 Task: For heading Use Arial with orange colour & Underline.  font size for heading26,  'Change the font style of data to'Comfortaa and font size to 18,  Change the alignment of both headline & data to Align left In the sheet  auditingSalesComparison
Action: Mouse moved to (60, 197)
Screenshot: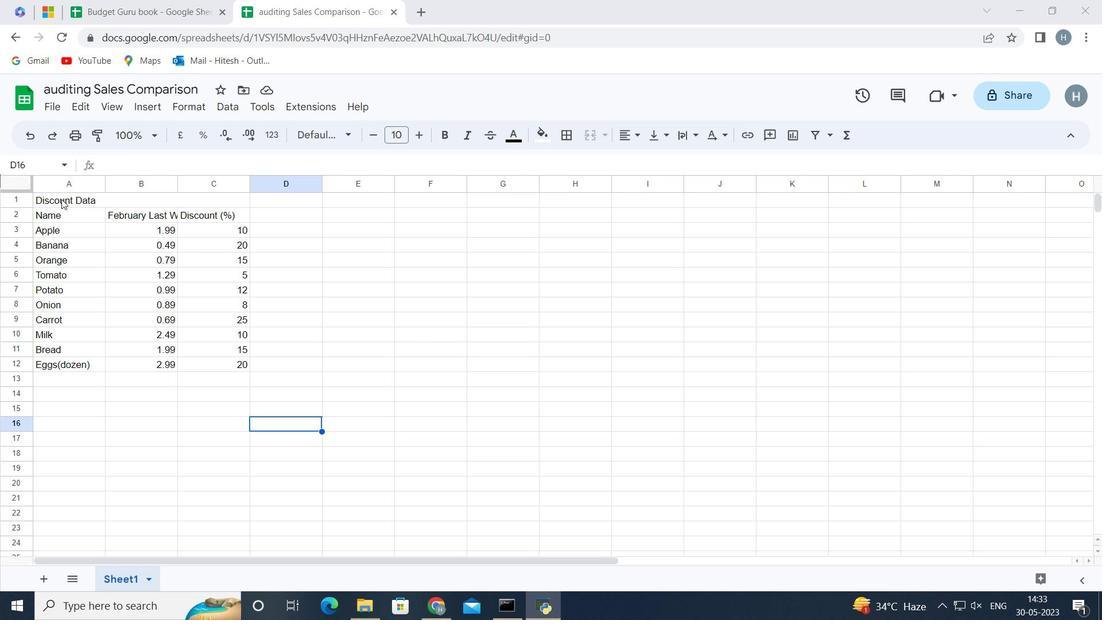 
Action: Mouse pressed left at (60, 197)
Screenshot: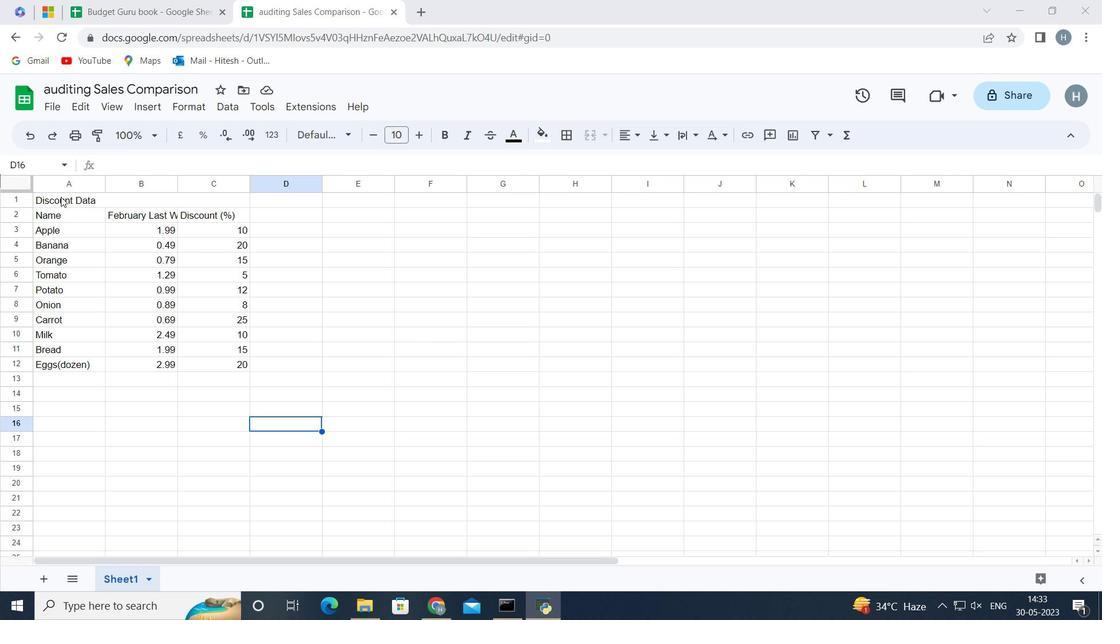 
Action: Mouse moved to (347, 133)
Screenshot: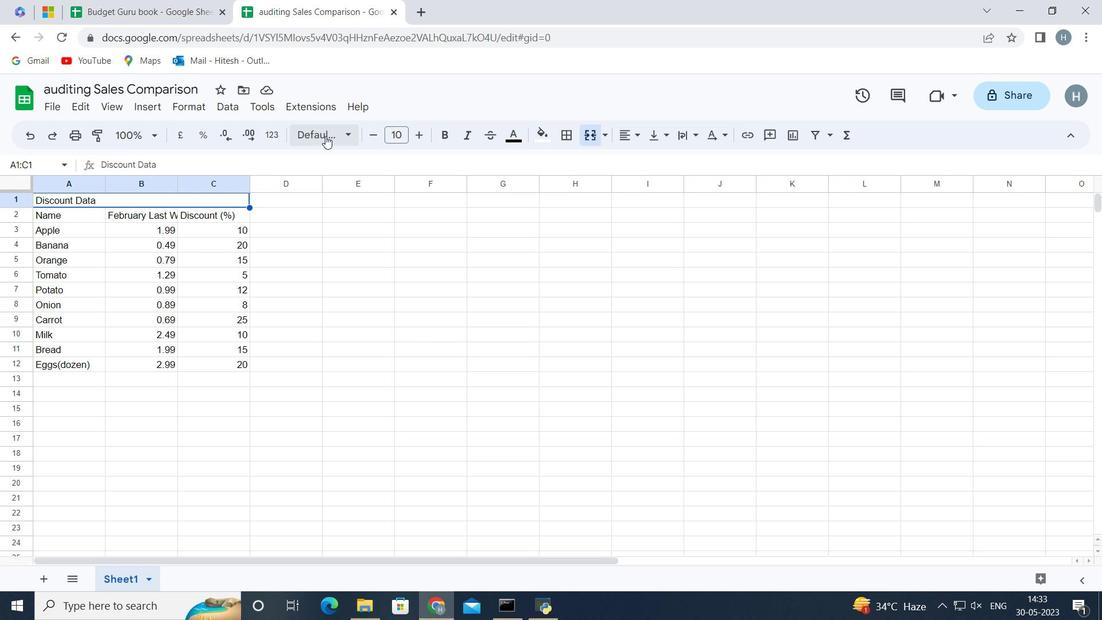 
Action: Mouse pressed left at (347, 133)
Screenshot: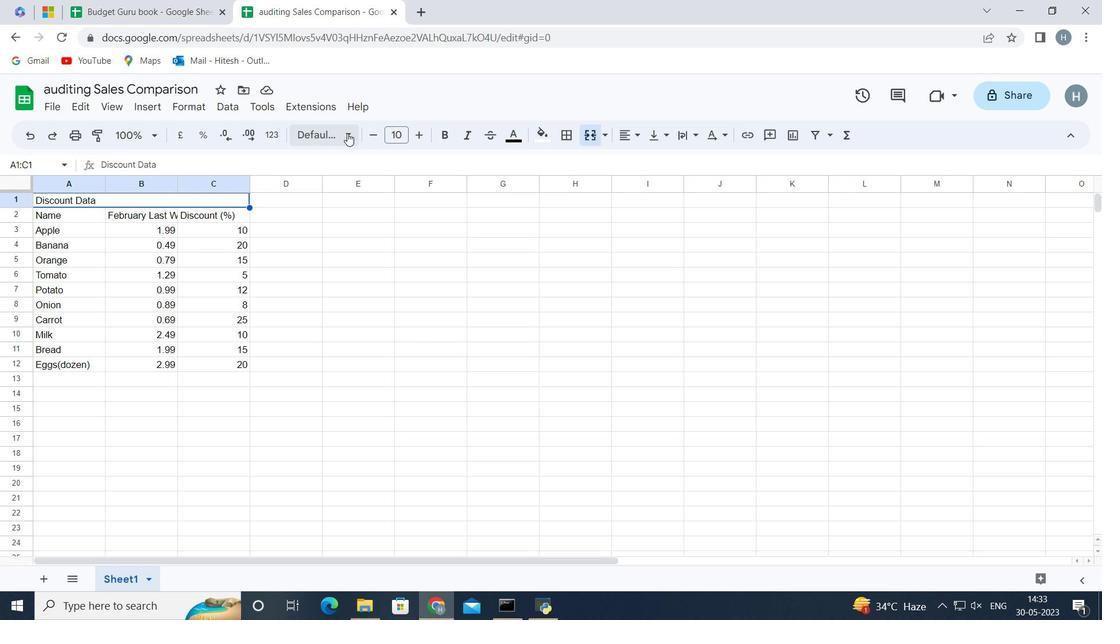 
Action: Mouse moved to (369, 431)
Screenshot: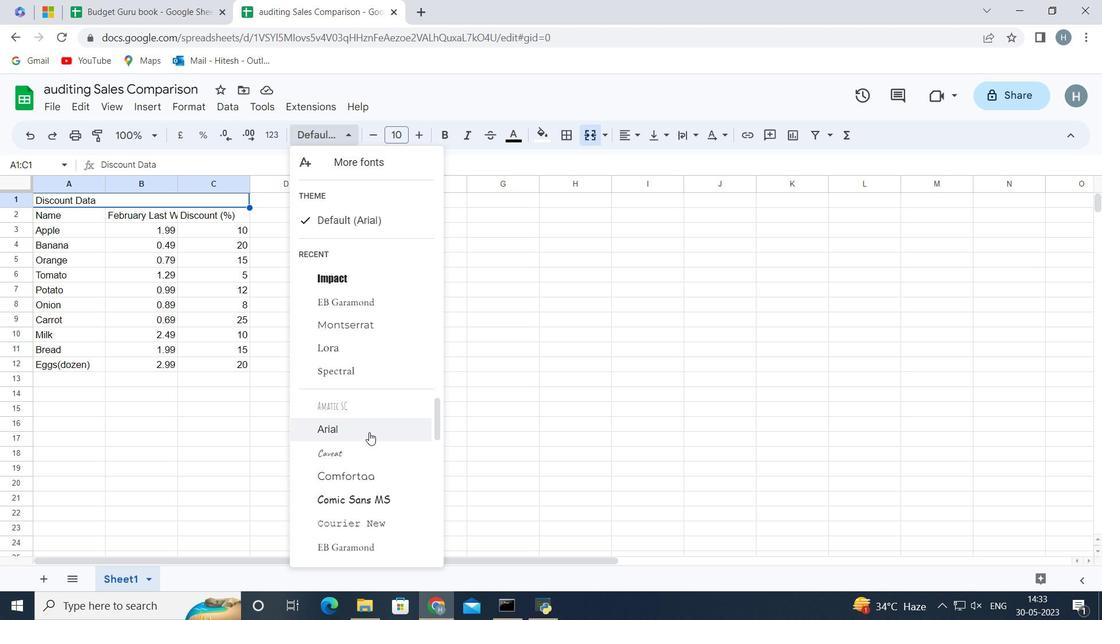 
Action: Mouse pressed left at (369, 431)
Screenshot: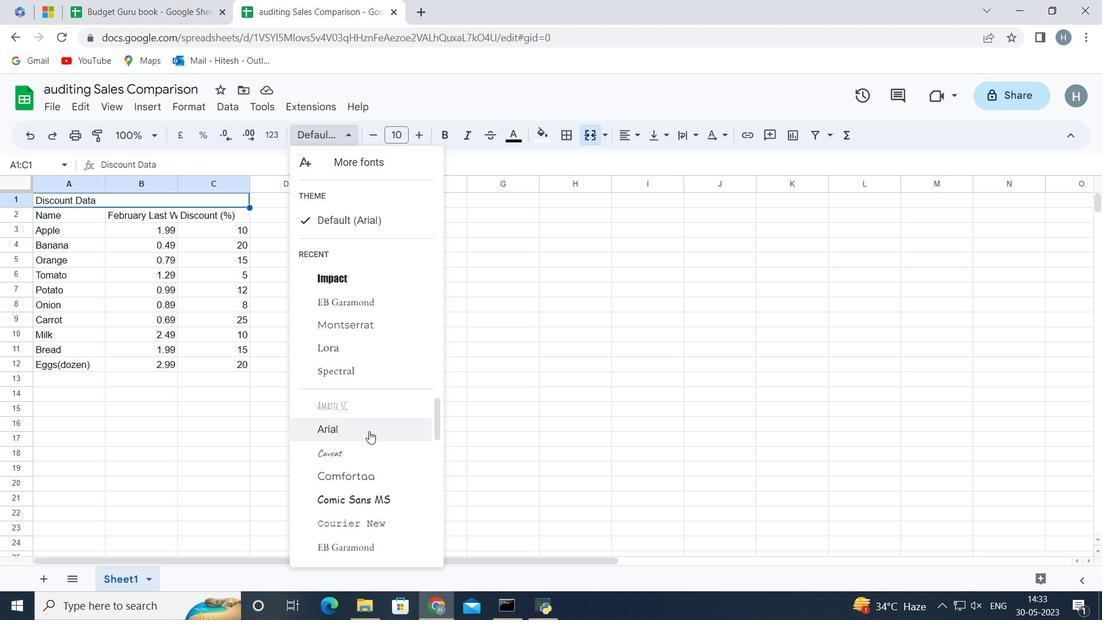 
Action: Mouse moved to (538, 141)
Screenshot: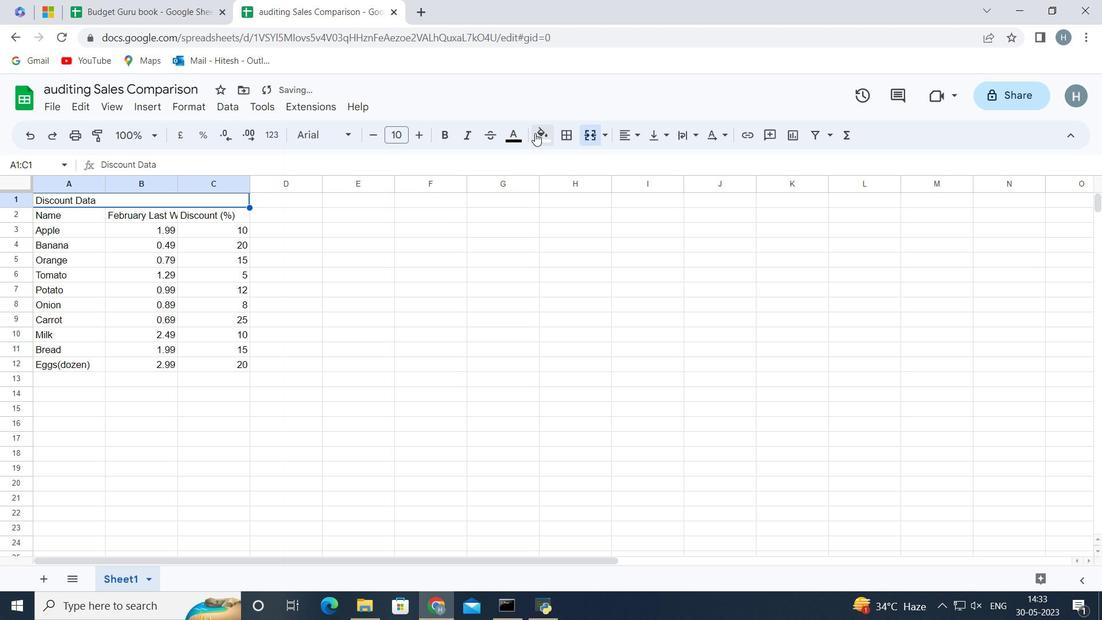 
Action: Mouse pressed left at (538, 141)
Screenshot: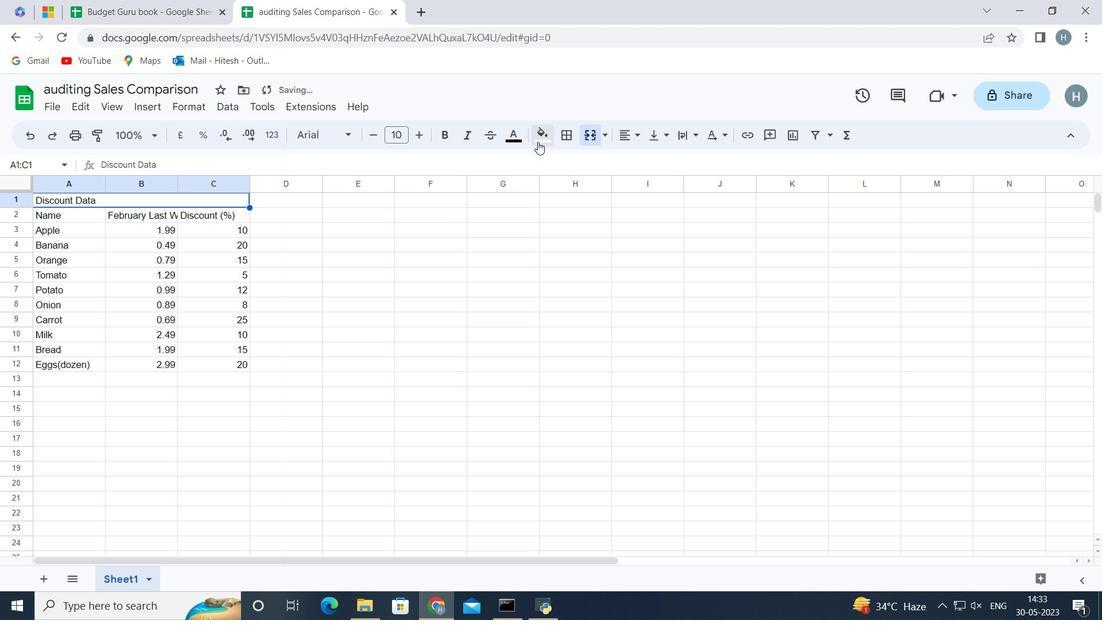 
Action: Mouse moved to (577, 200)
Screenshot: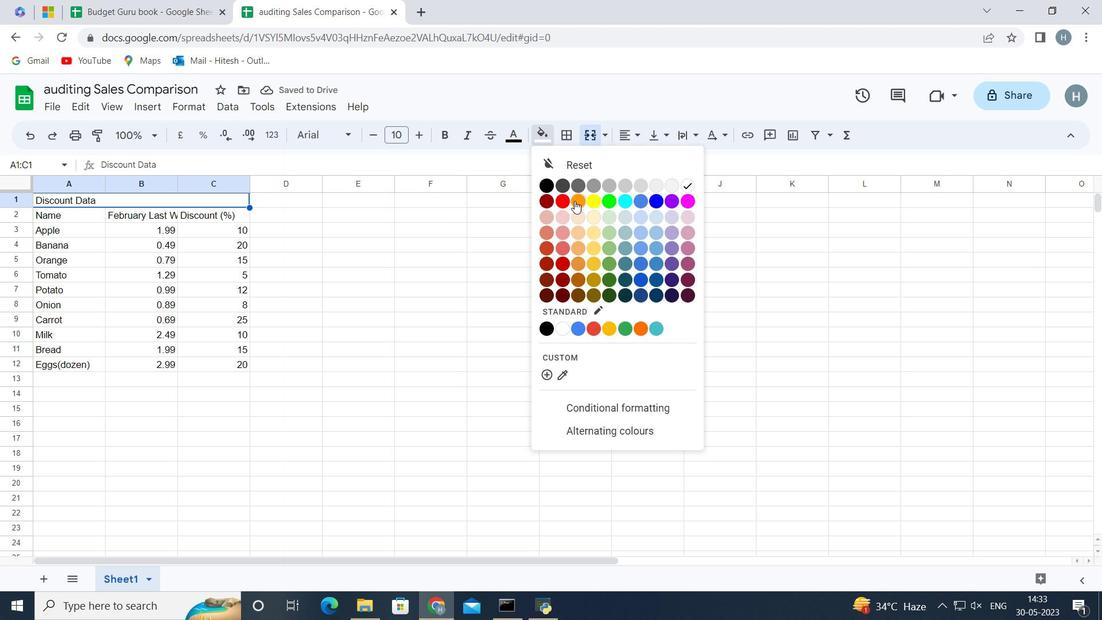 
Action: Mouse pressed left at (577, 200)
Screenshot: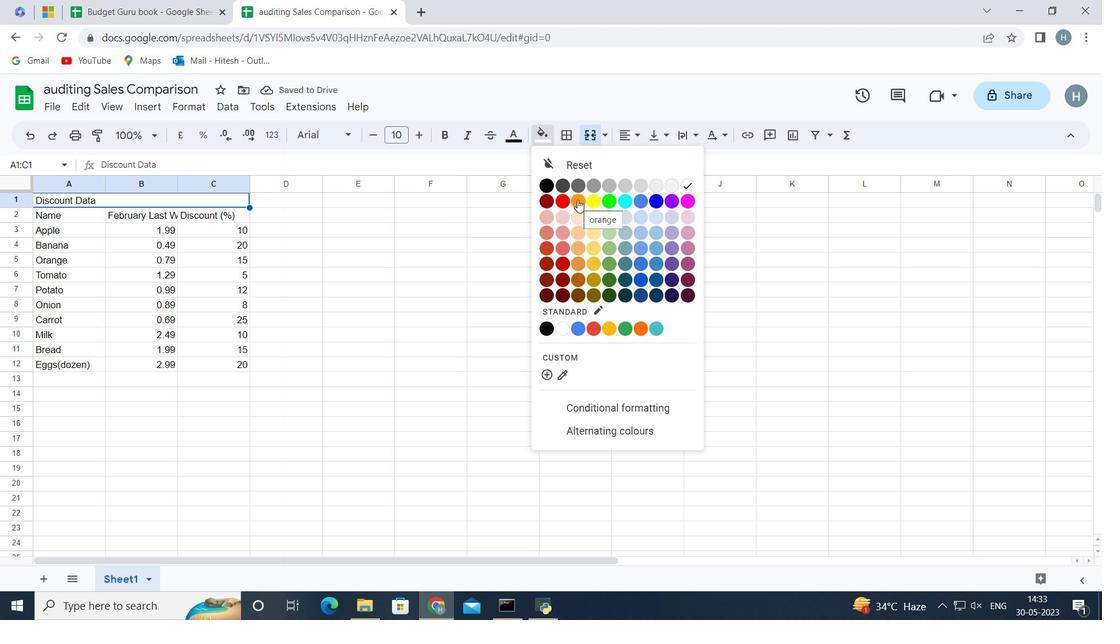 
Action: Mouse moved to (150, 106)
Screenshot: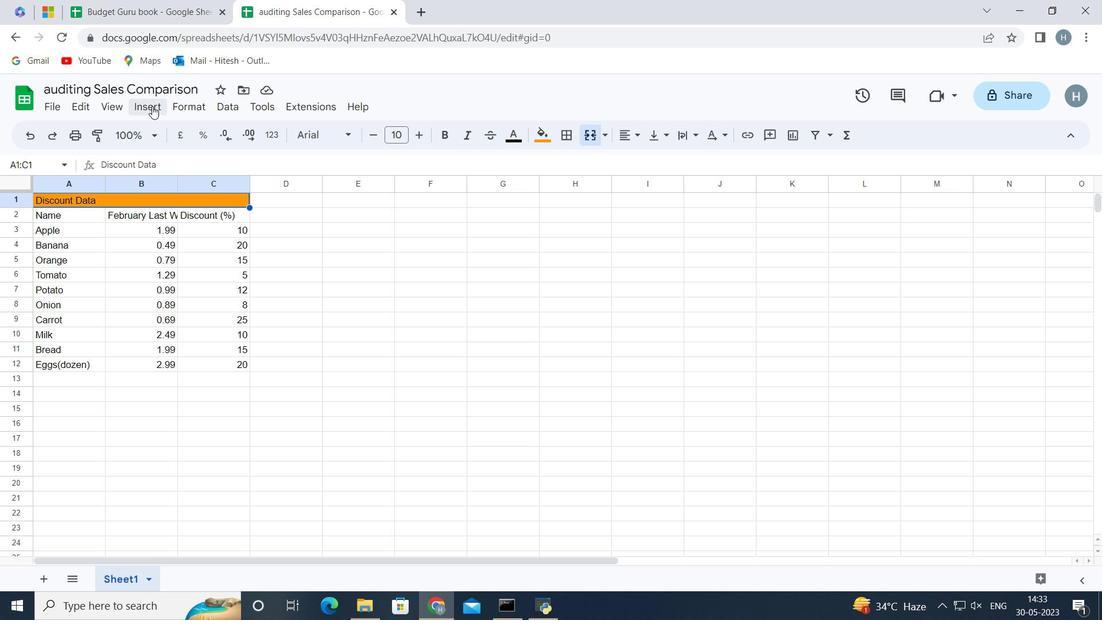 
Action: Mouse pressed left at (150, 106)
Screenshot: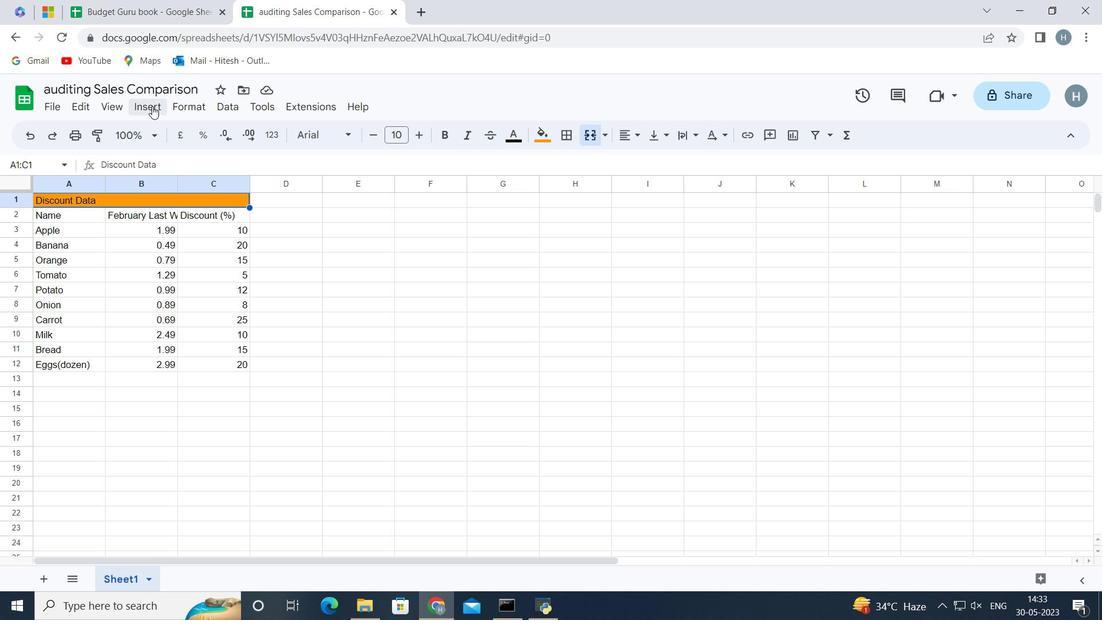 
Action: Mouse moved to (430, 237)
Screenshot: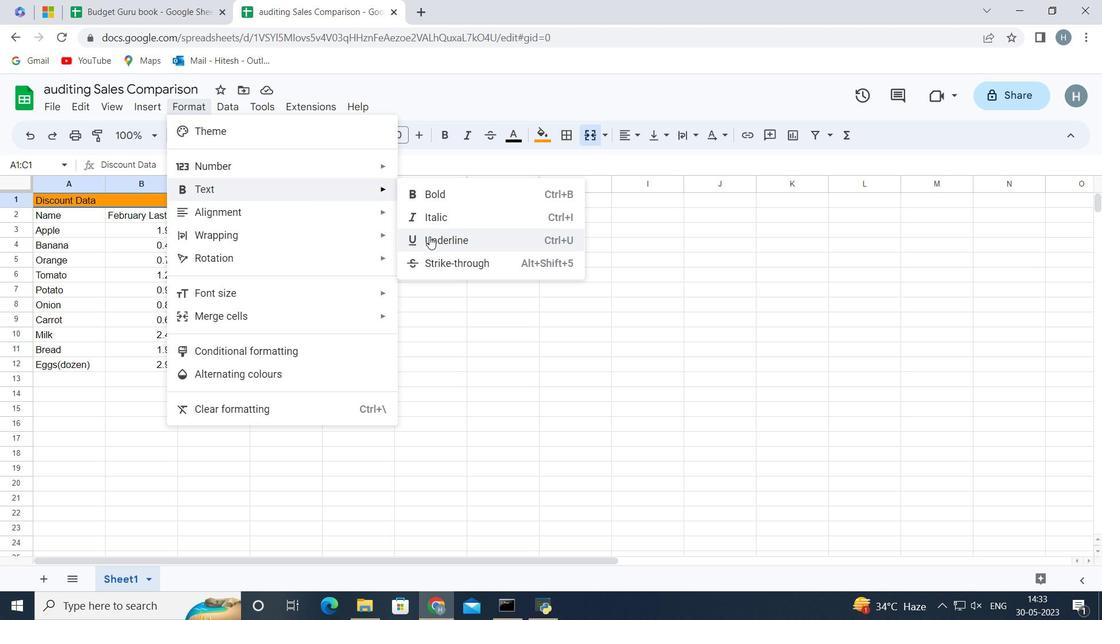 
Action: Mouse pressed left at (430, 237)
Screenshot: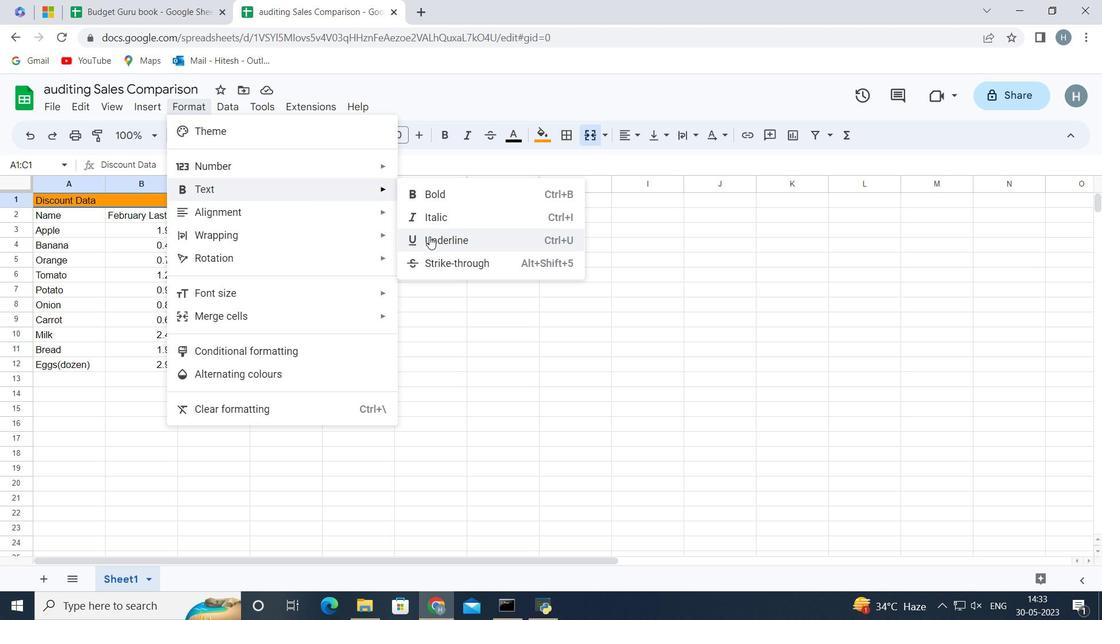 
Action: Mouse moved to (414, 136)
Screenshot: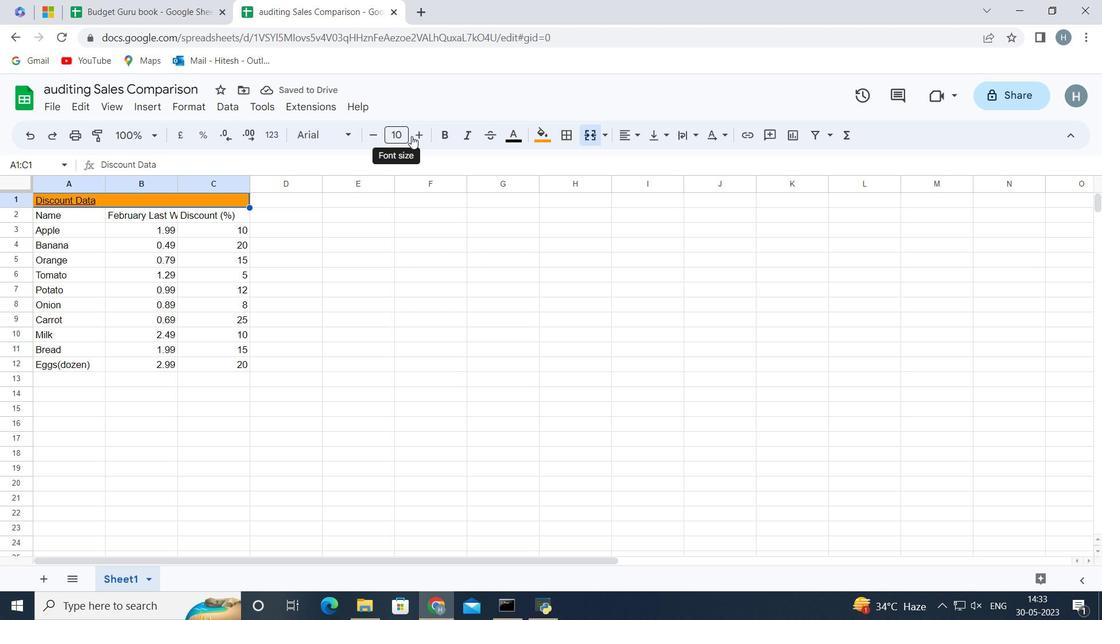 
Action: Mouse pressed left at (414, 136)
Screenshot: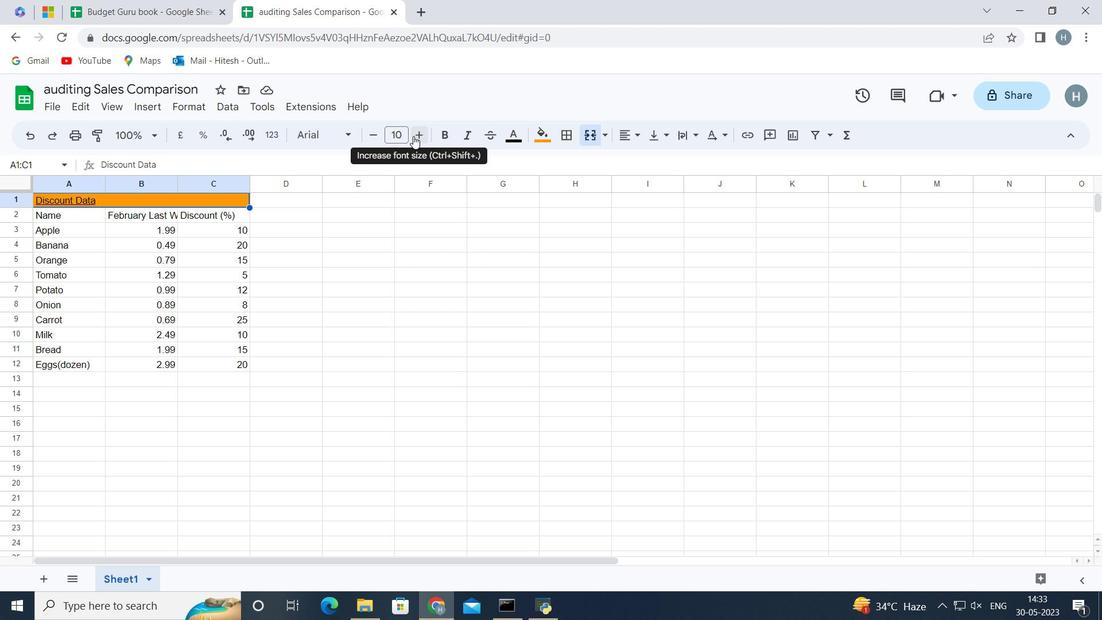 
Action: Mouse pressed left at (414, 136)
Screenshot: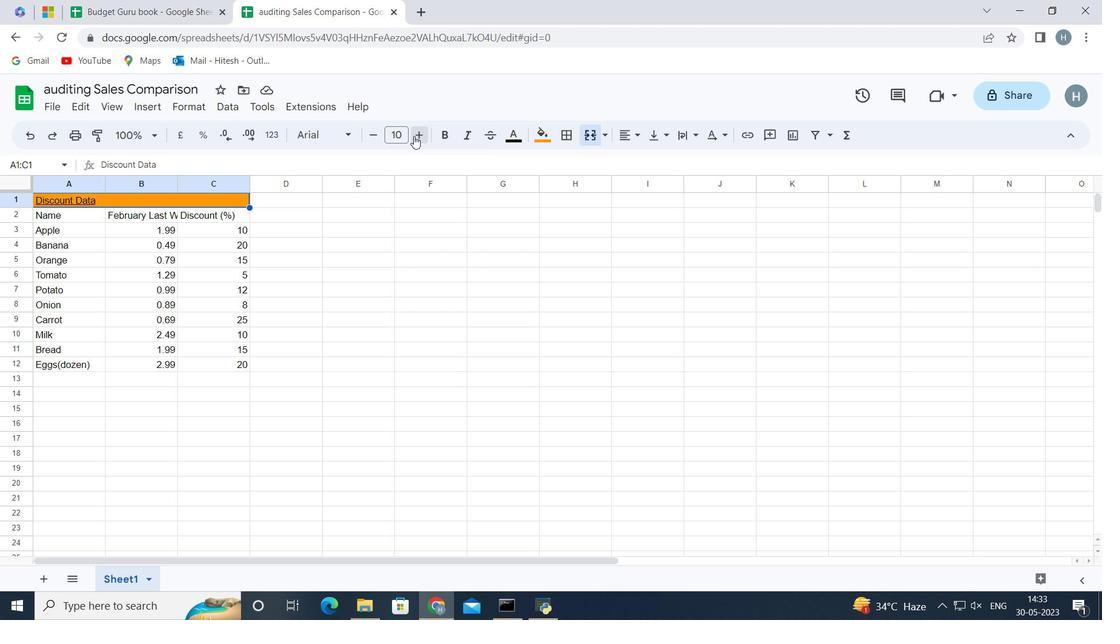 
Action: Mouse pressed left at (414, 136)
Screenshot: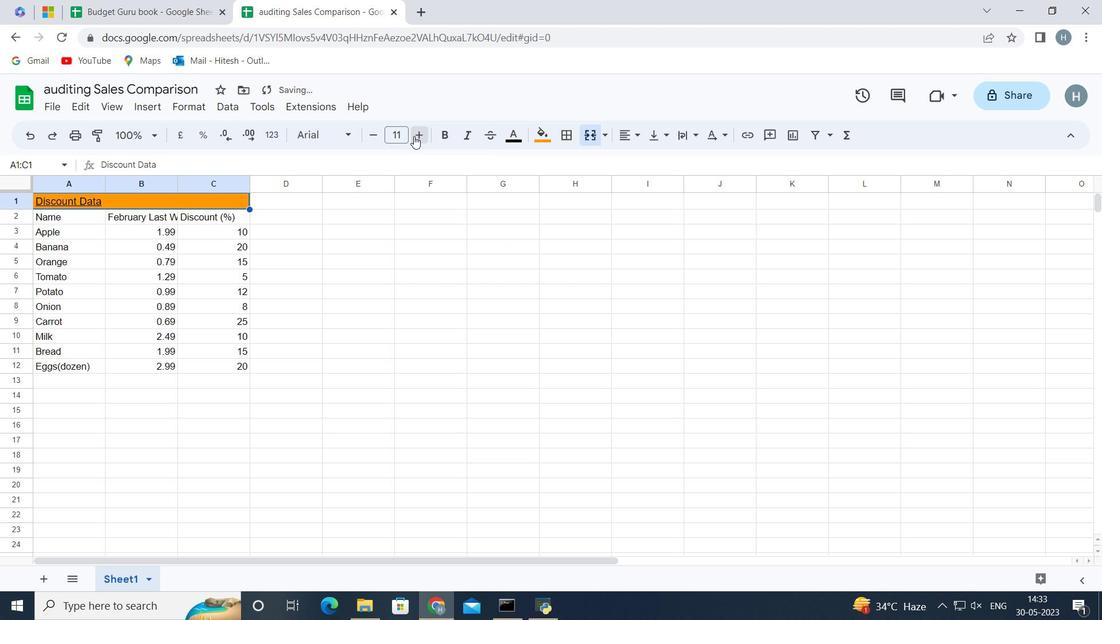 
Action: Mouse pressed left at (414, 136)
Screenshot: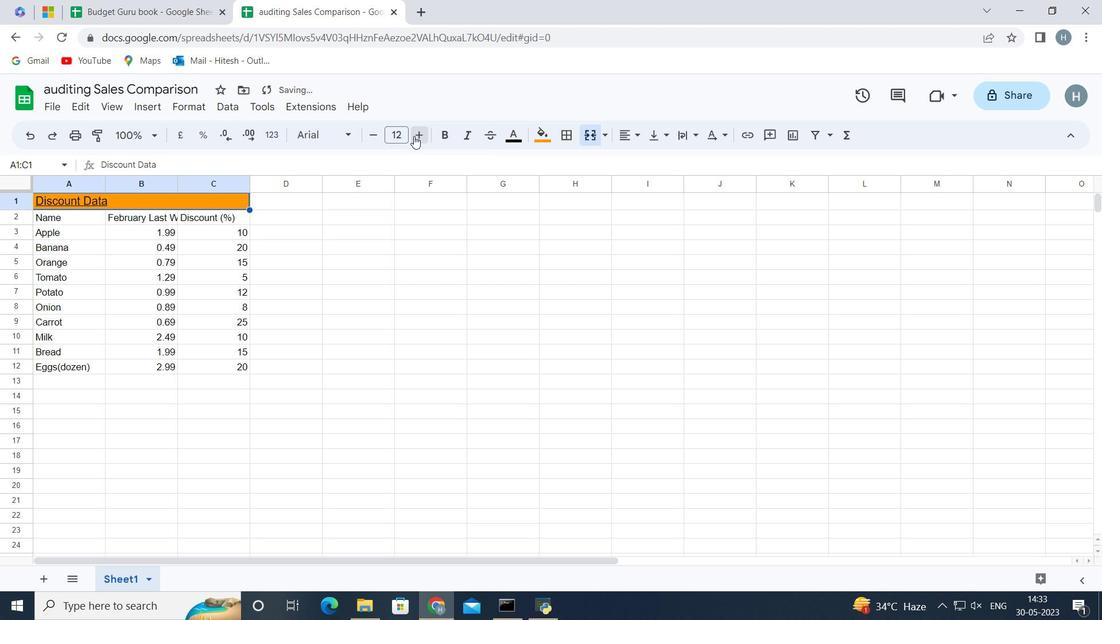 
Action: Mouse pressed left at (414, 136)
Screenshot: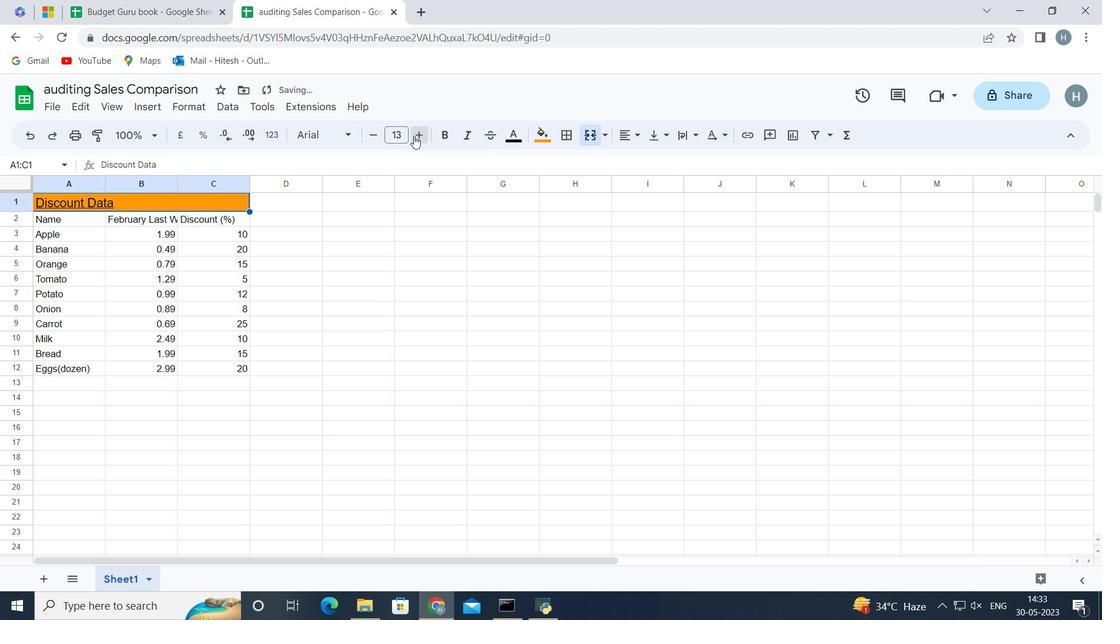 
Action: Mouse pressed left at (414, 136)
Screenshot: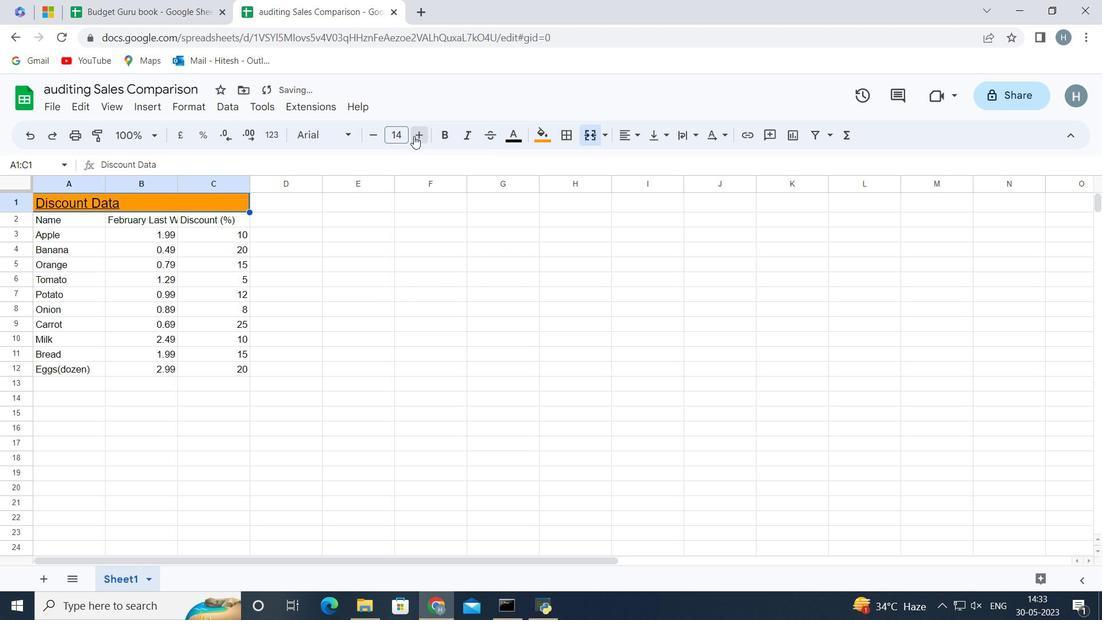 
Action: Mouse pressed left at (414, 136)
Screenshot: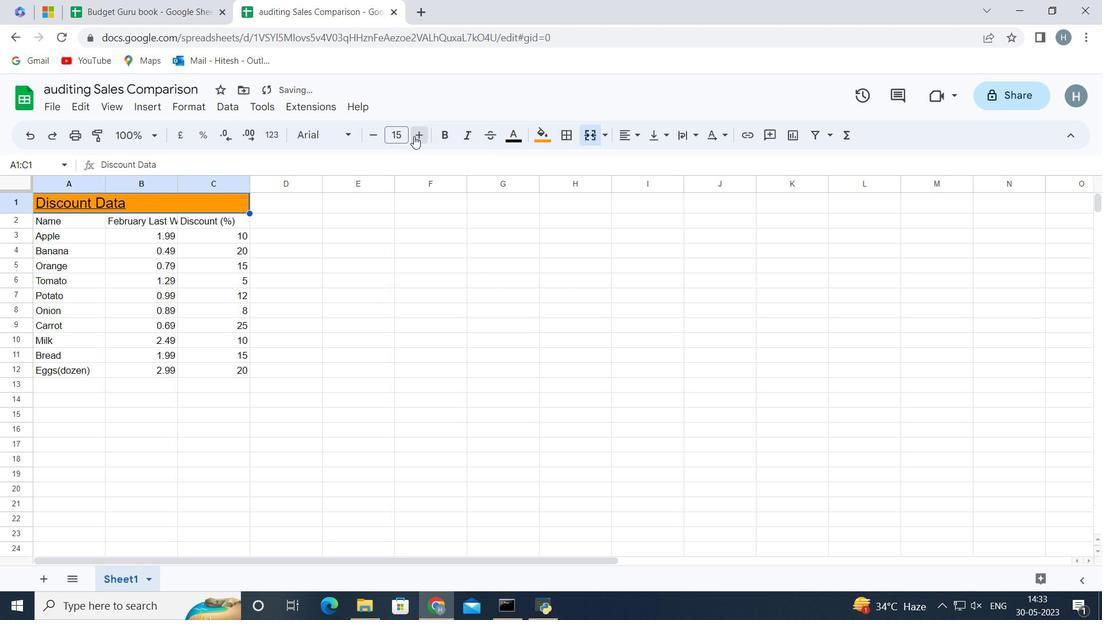 
Action: Mouse pressed left at (414, 136)
Screenshot: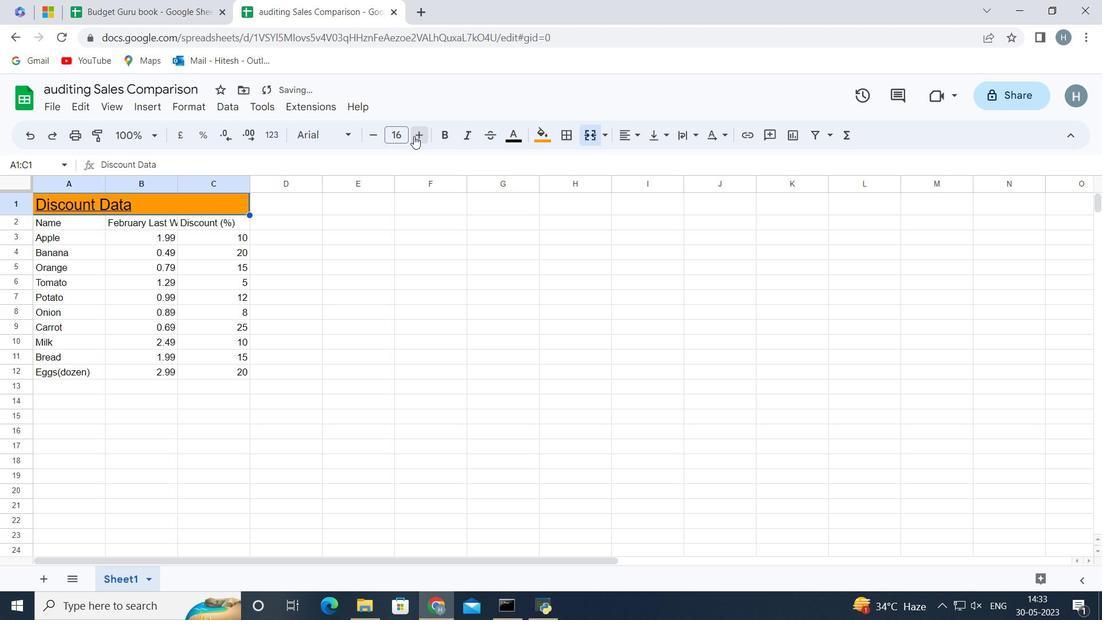 
Action: Mouse pressed left at (414, 136)
Screenshot: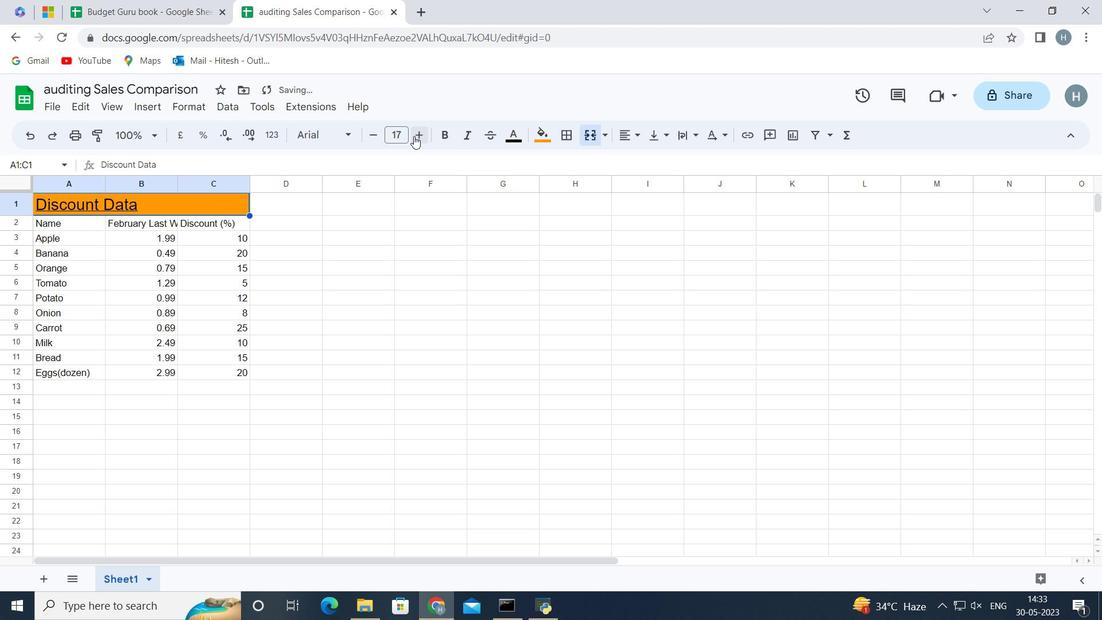 
Action: Mouse pressed left at (414, 136)
Screenshot: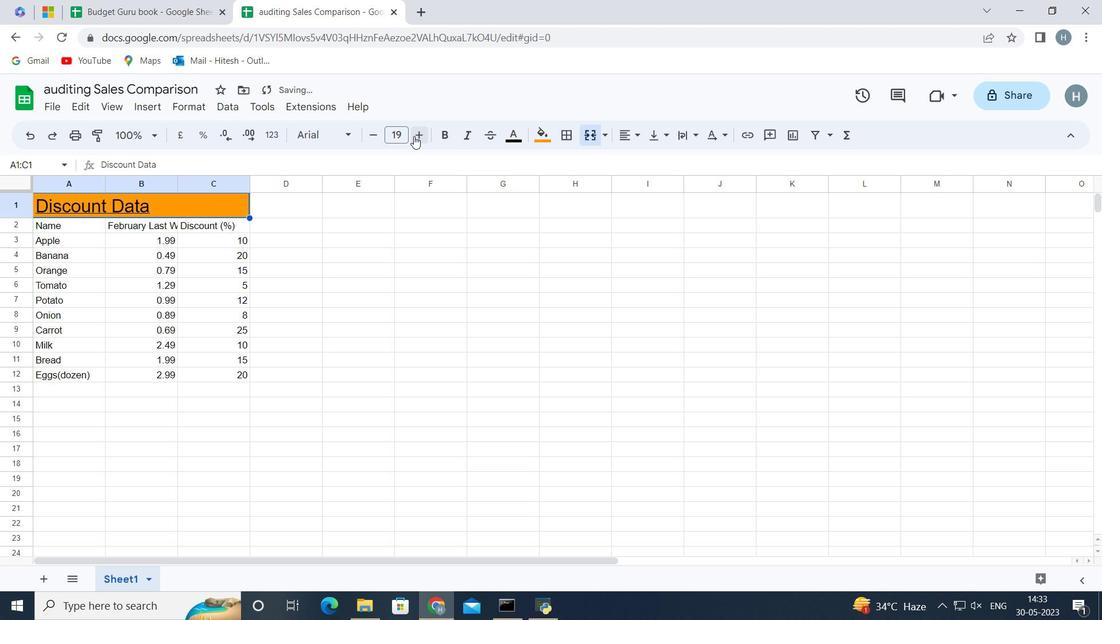 
Action: Mouse pressed left at (414, 136)
Screenshot: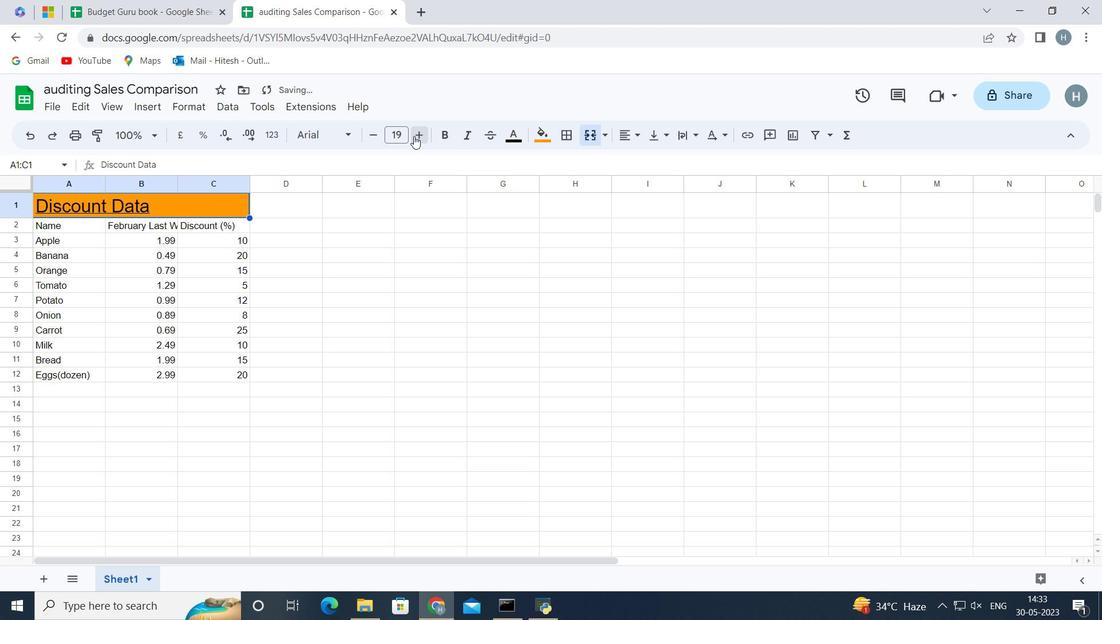 
Action: Mouse pressed left at (414, 136)
Screenshot: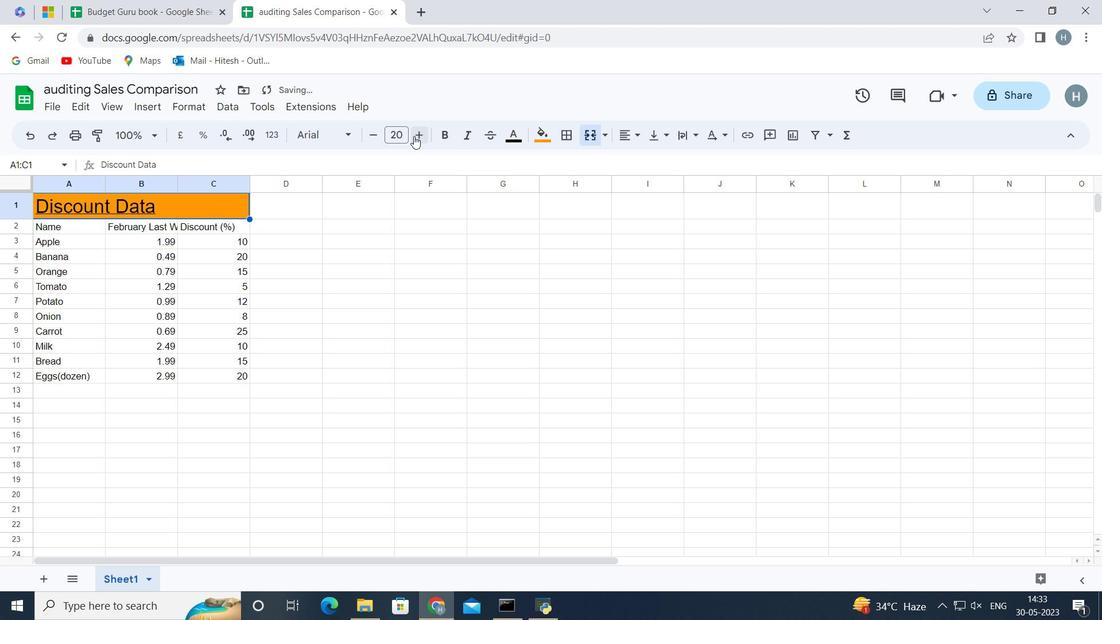 
Action: Mouse pressed left at (414, 136)
Screenshot: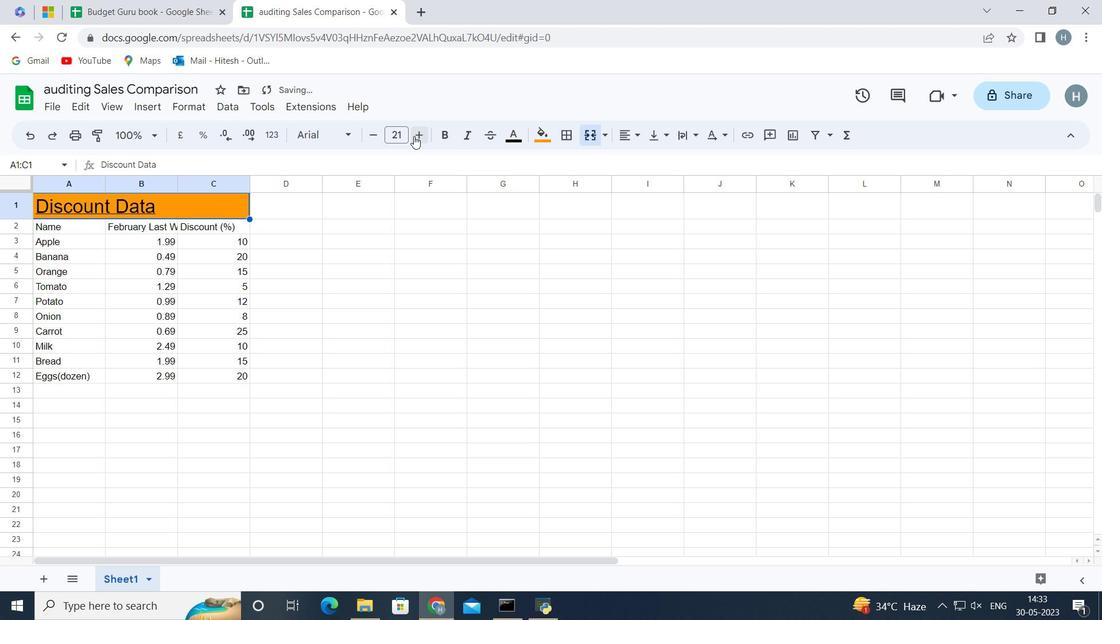 
Action: Mouse pressed left at (414, 136)
Screenshot: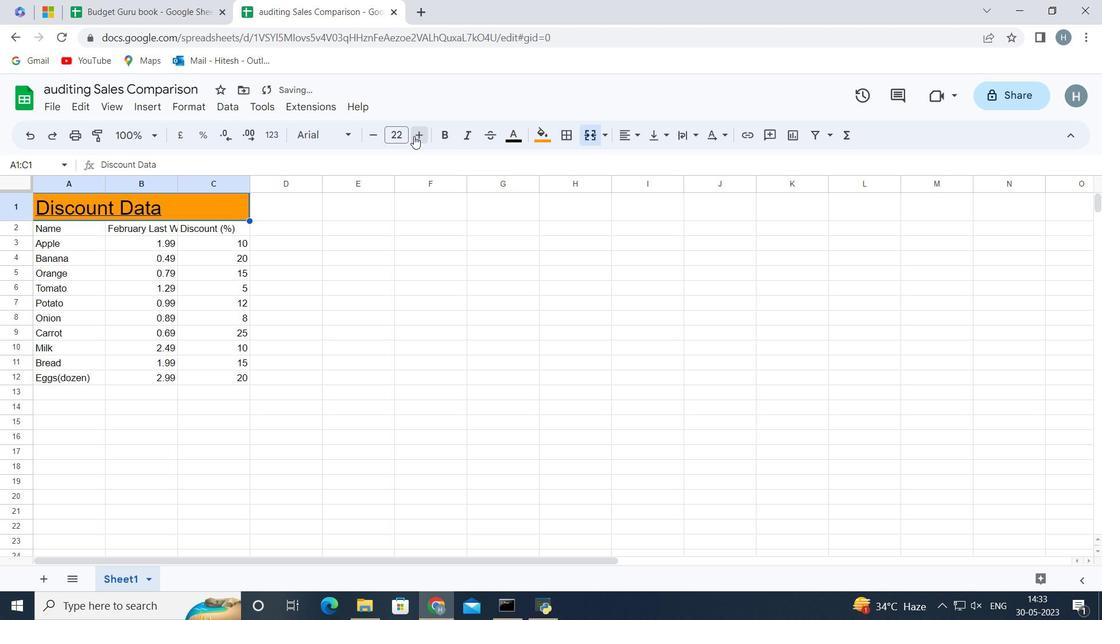 
Action: Mouse pressed left at (414, 136)
Screenshot: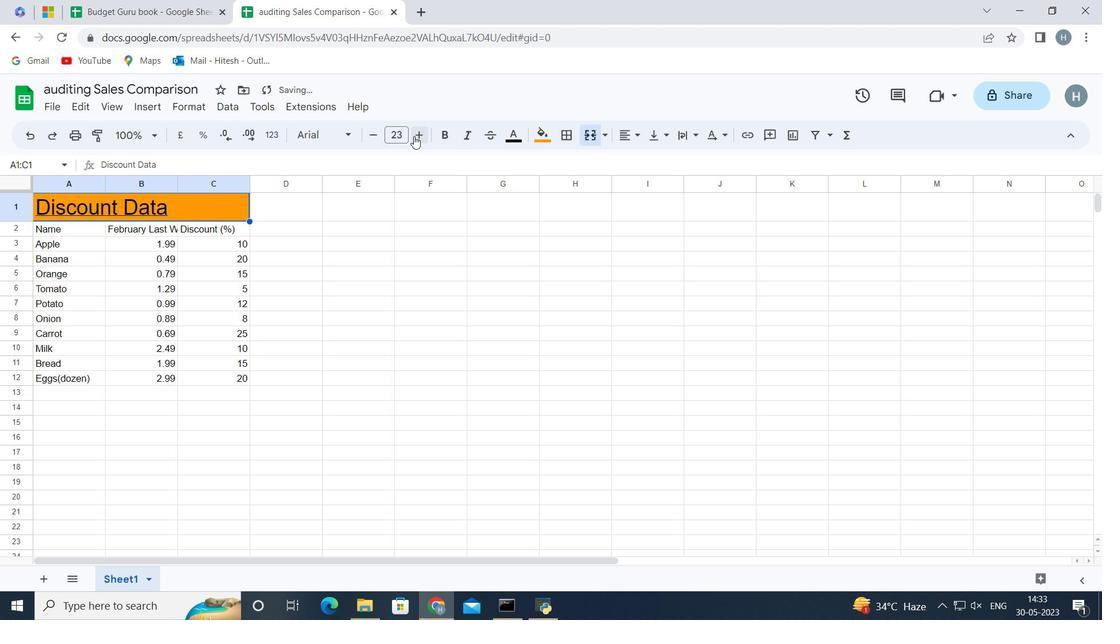
Action: Mouse pressed left at (414, 136)
Screenshot: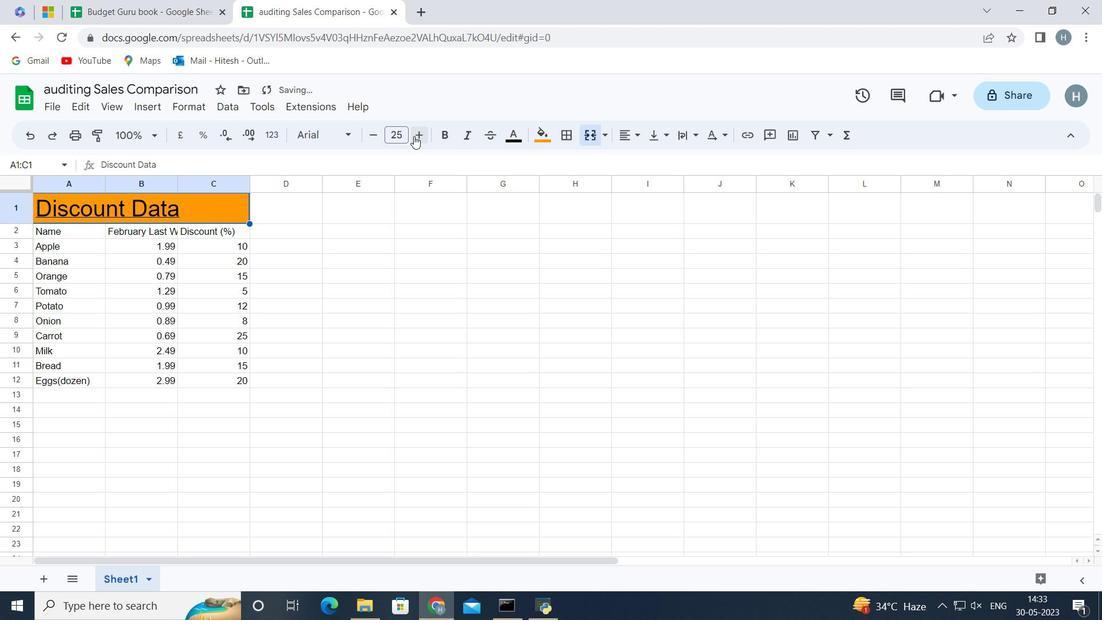 
Action: Mouse moved to (233, 431)
Screenshot: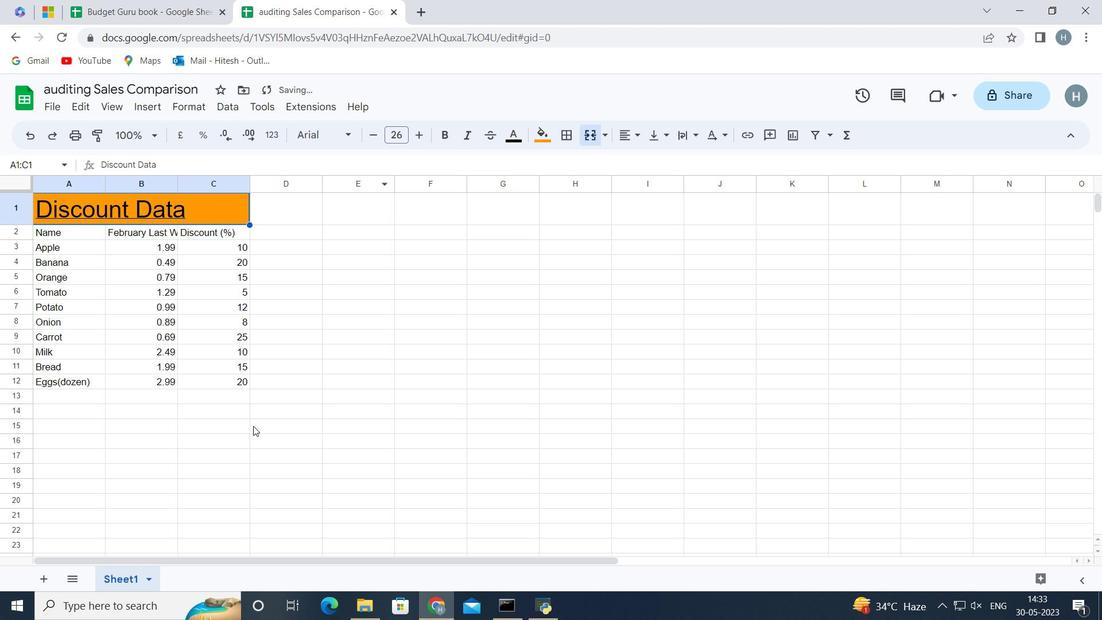 
Action: Mouse pressed left at (233, 431)
Screenshot: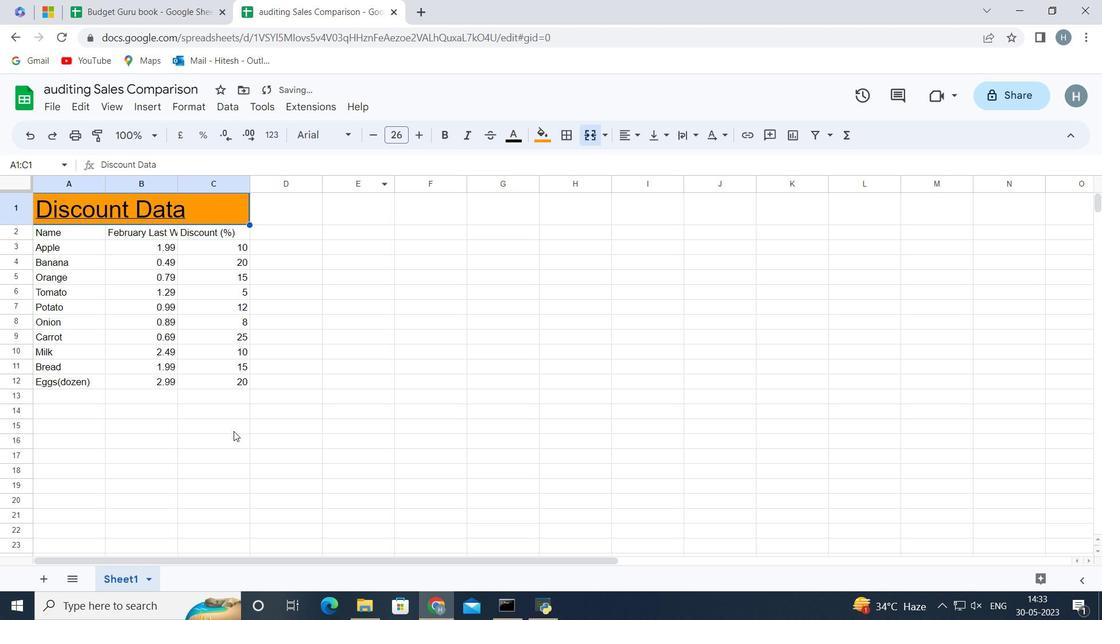 
Action: Mouse moved to (71, 232)
Screenshot: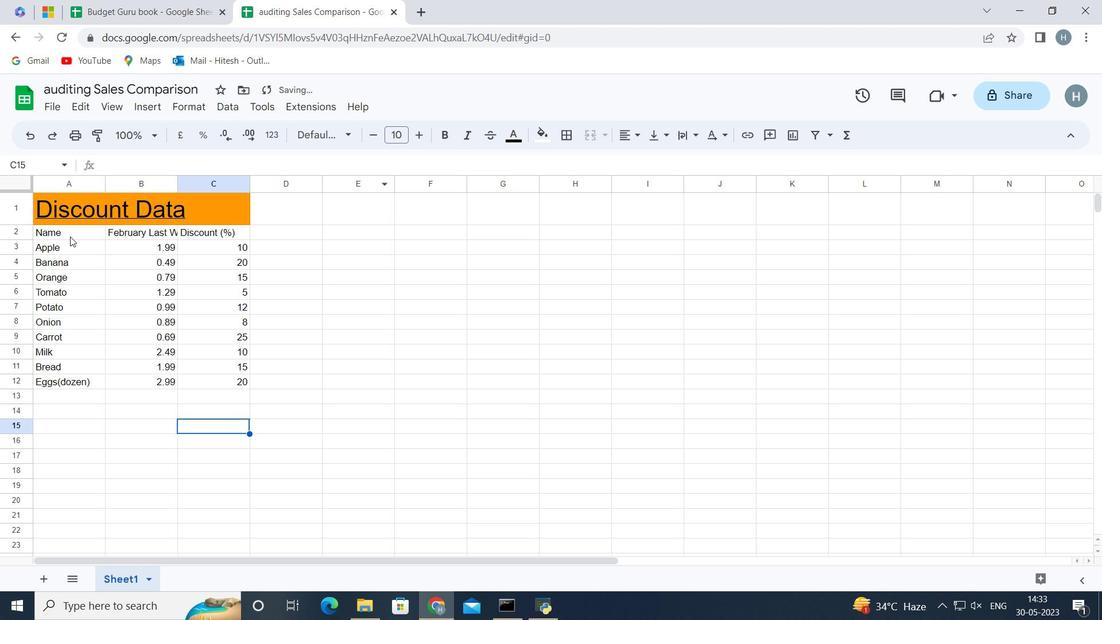 
Action: Mouse pressed left at (71, 232)
Screenshot: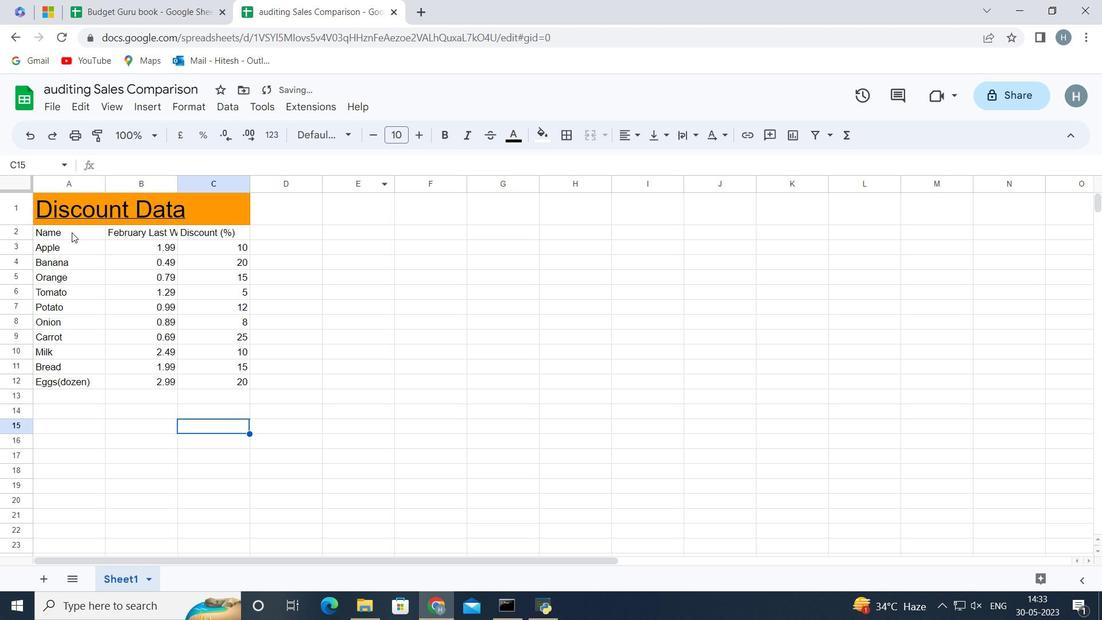 
Action: Mouse moved to (71, 232)
Screenshot: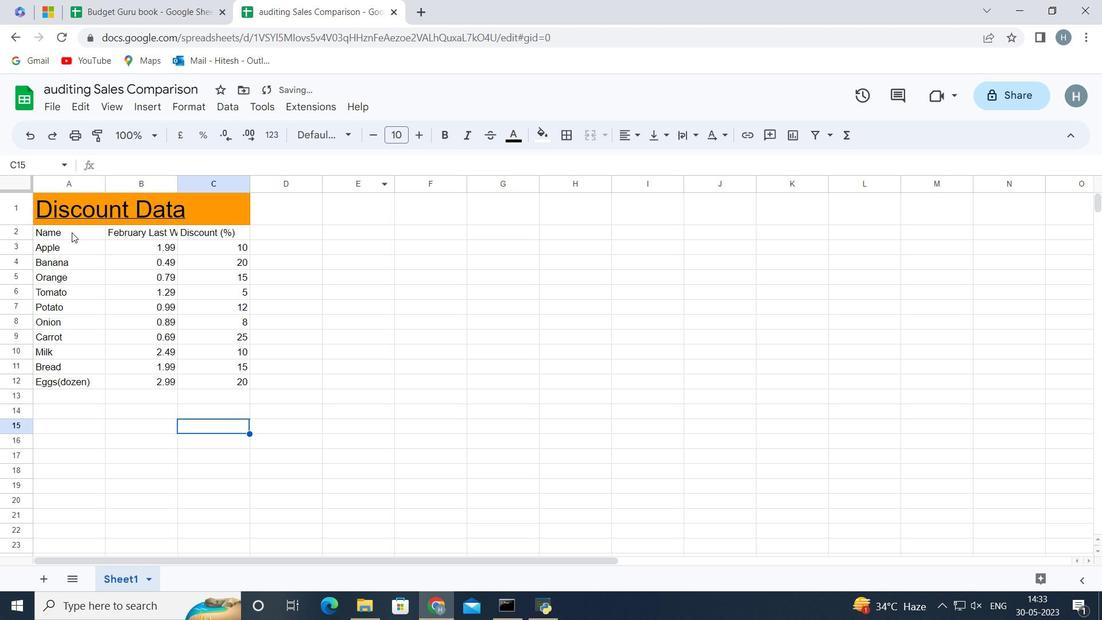 
Action: Key pressed <Key.shift><Key.shift><Key.shift><Key.shift><Key.shift><Key.shift><Key.shift><Key.shift><Key.shift><Key.shift><Key.right><Key.right><Key.down><Key.down><Key.down><Key.down><Key.down><Key.down><Key.down><Key.down><Key.down><Key.down>
Screenshot: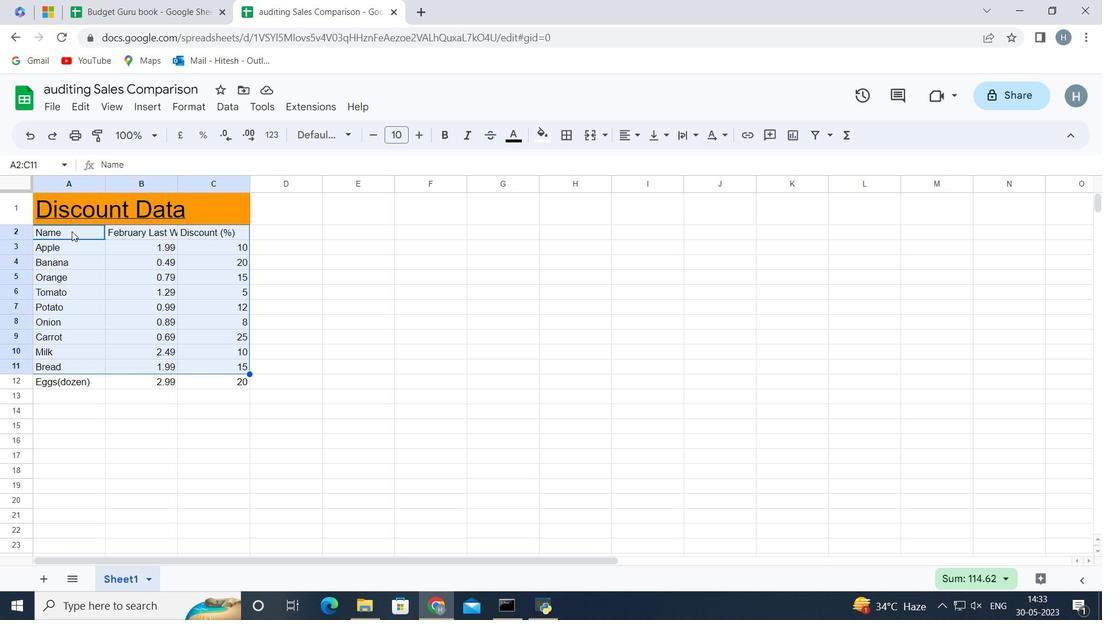 
Action: Mouse moved to (324, 134)
Screenshot: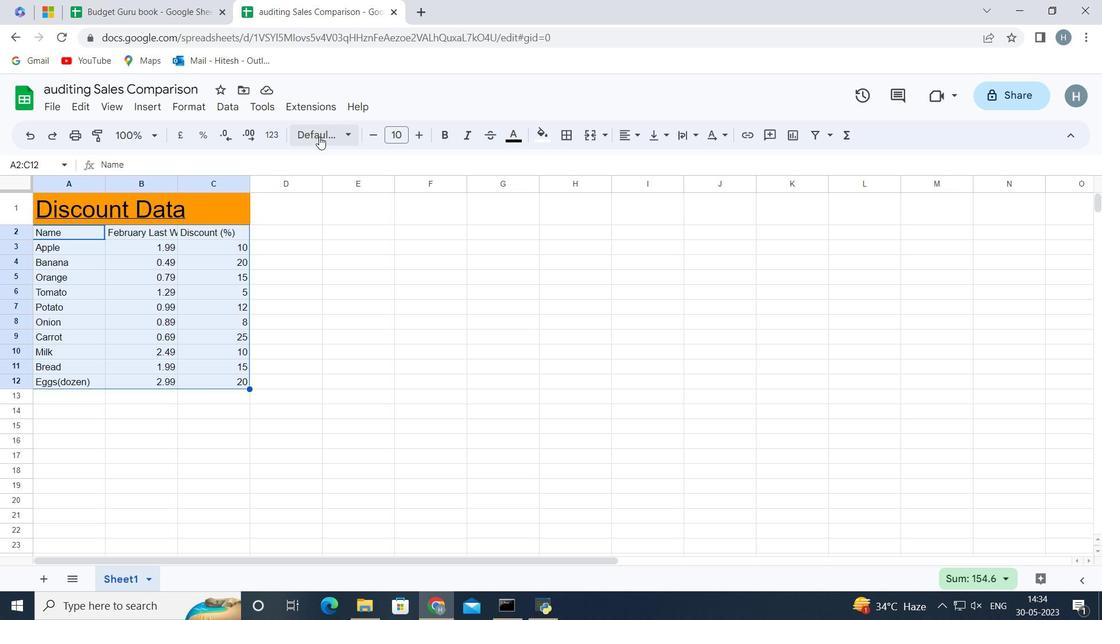 
Action: Mouse pressed left at (324, 134)
Screenshot: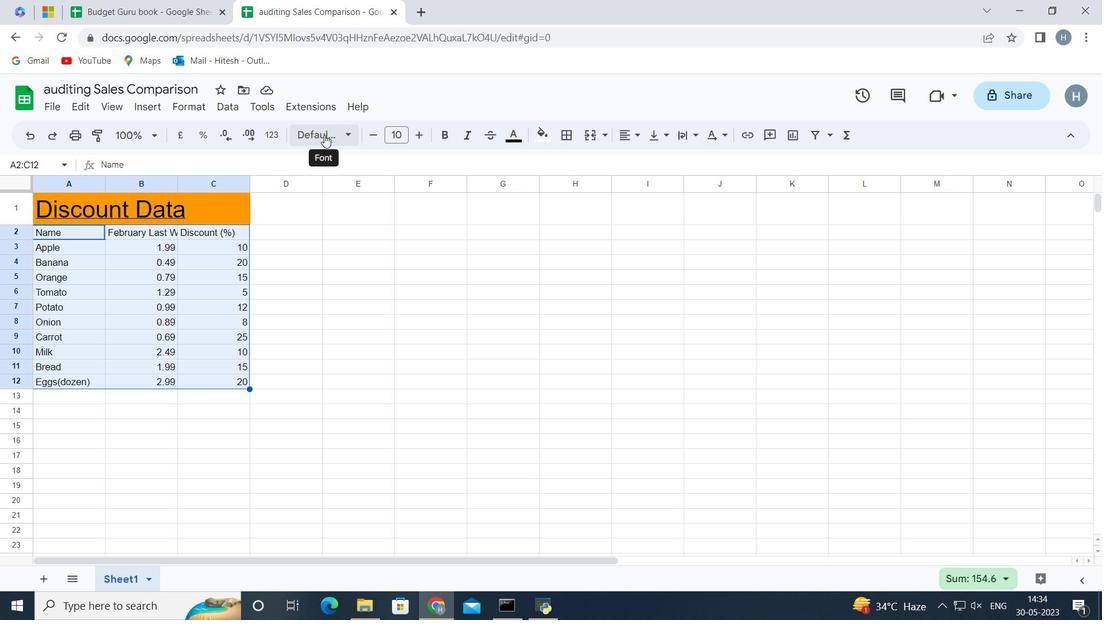 
Action: Mouse moved to (356, 474)
Screenshot: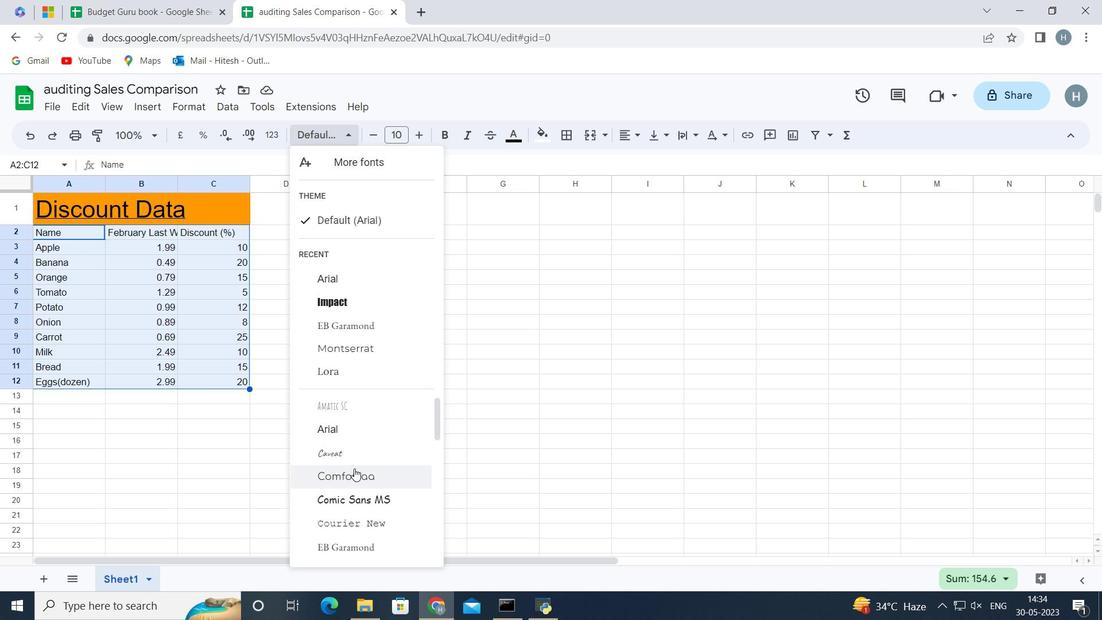
Action: Mouse pressed left at (356, 474)
Screenshot: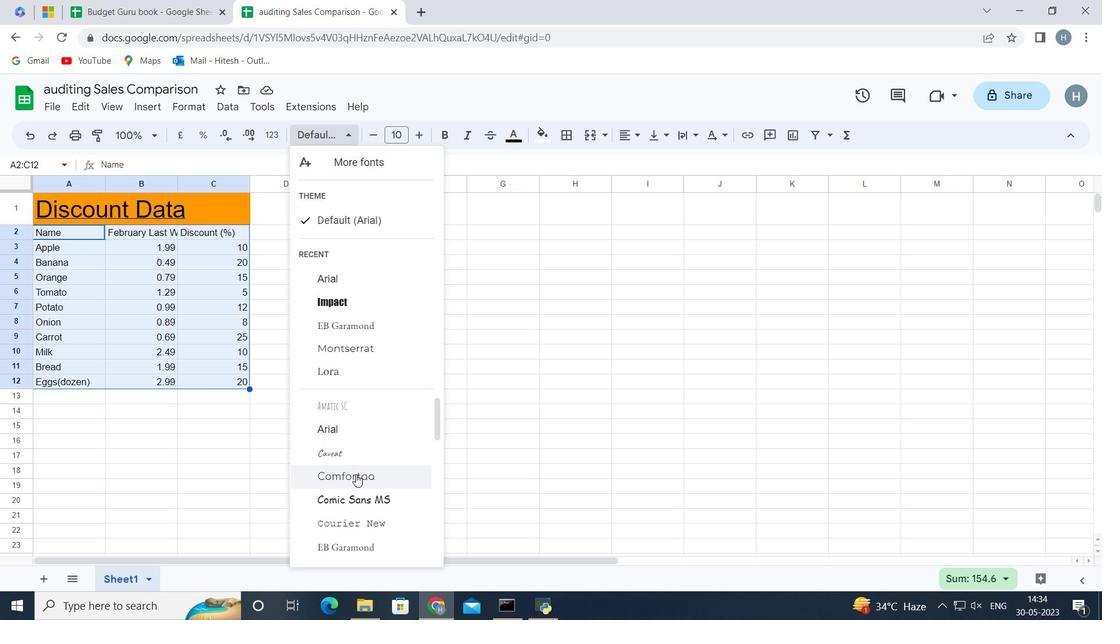 
Action: Mouse moved to (424, 131)
Screenshot: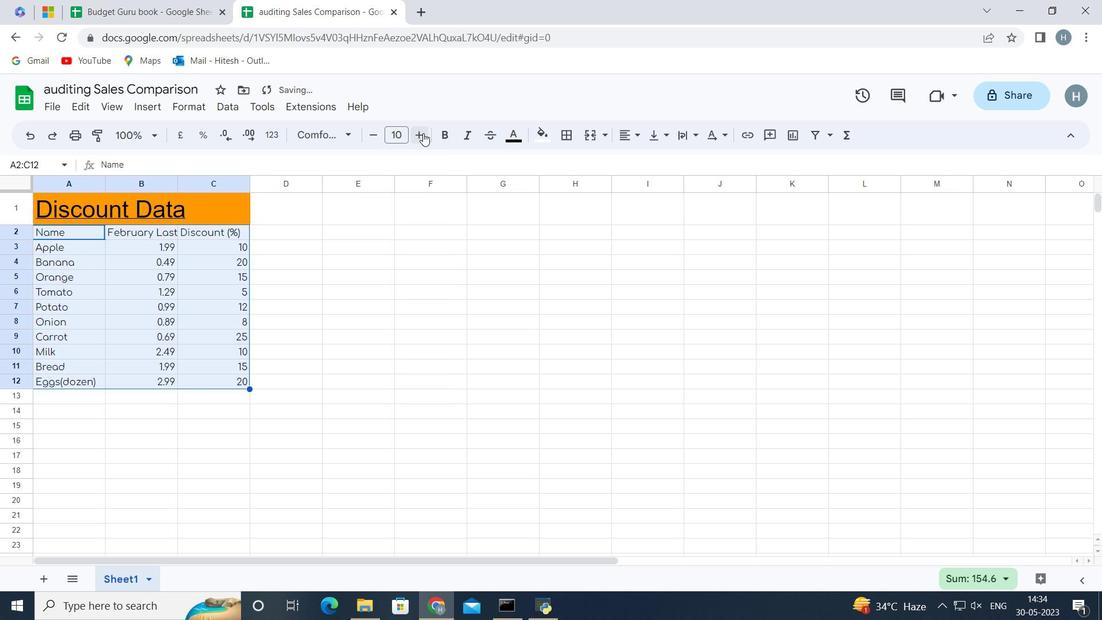 
Action: Mouse pressed left at (424, 131)
Screenshot: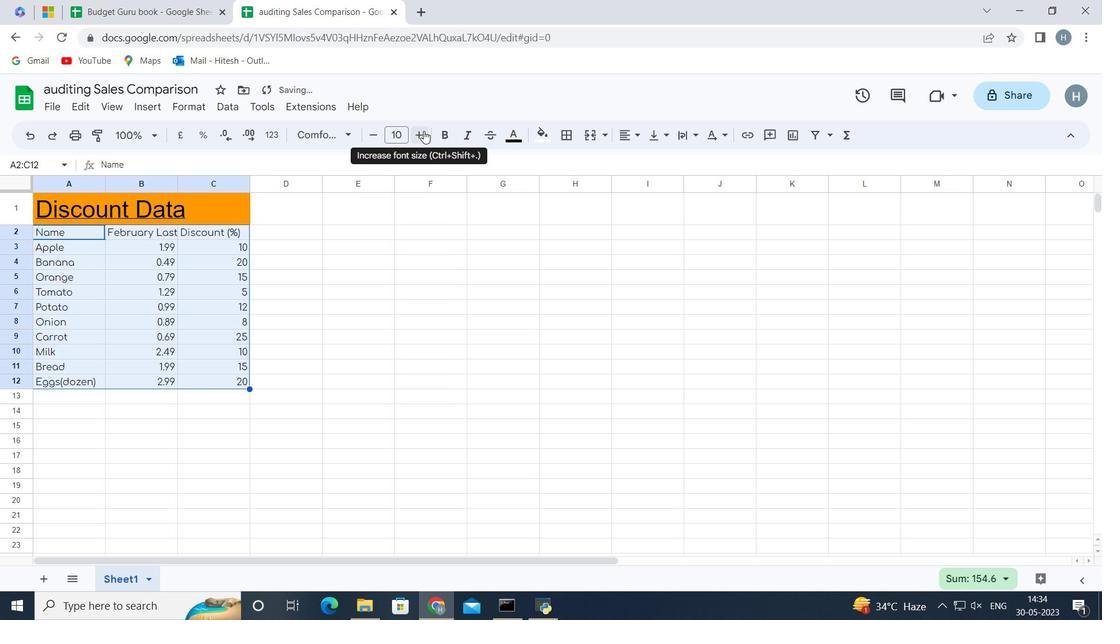 
Action: Mouse pressed left at (424, 131)
Screenshot: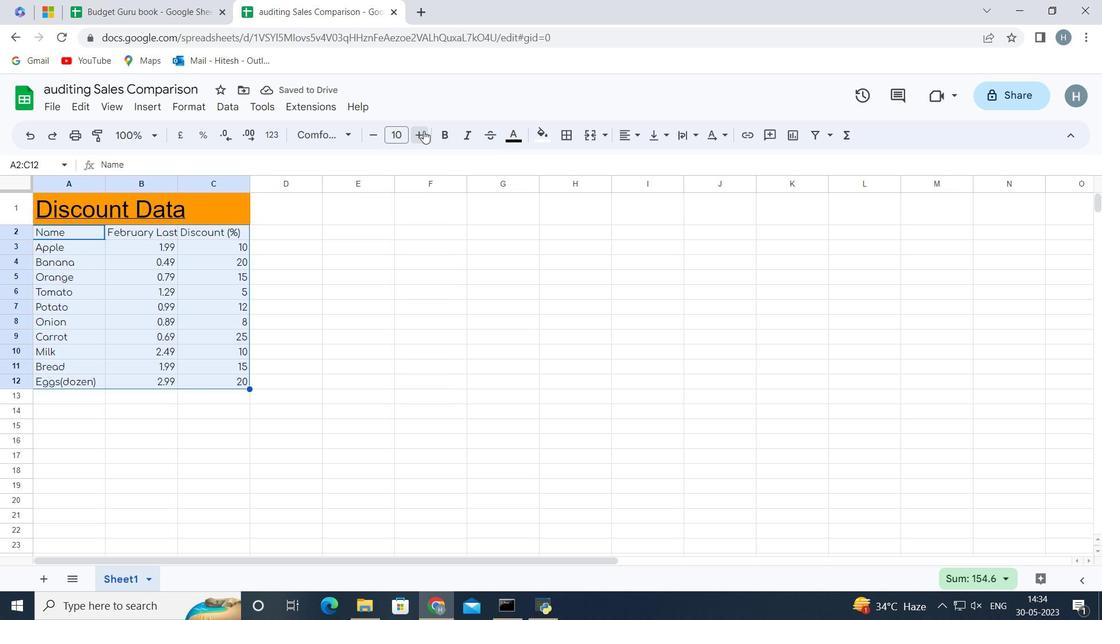
Action: Mouse pressed left at (424, 131)
Screenshot: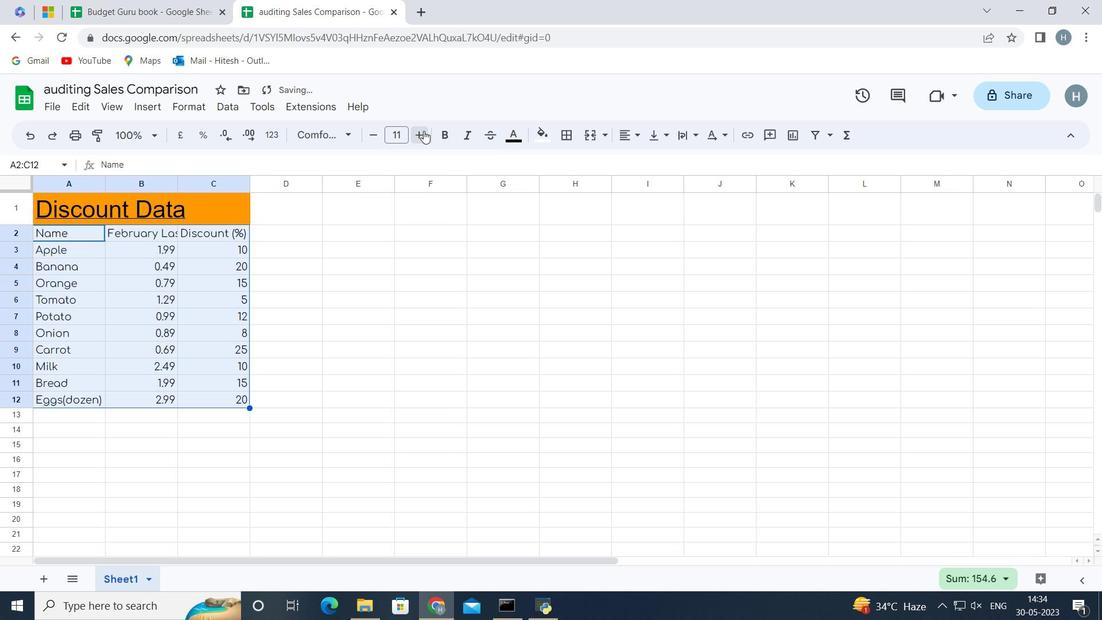 
Action: Mouse pressed left at (424, 131)
Screenshot: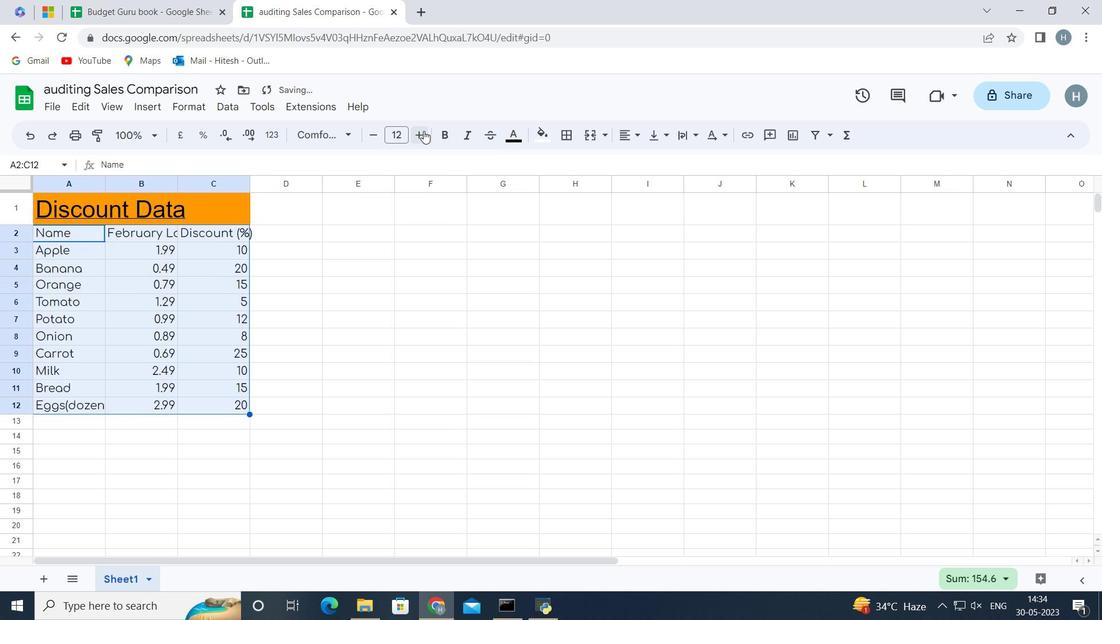
Action: Mouse pressed left at (424, 131)
Screenshot: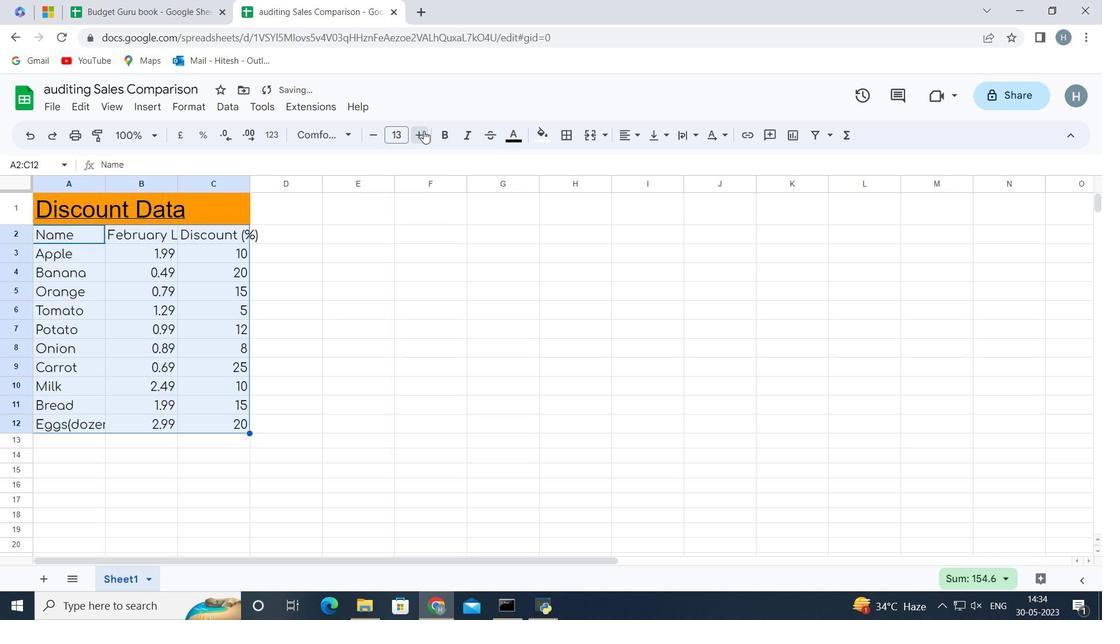 
Action: Mouse pressed left at (424, 131)
Screenshot: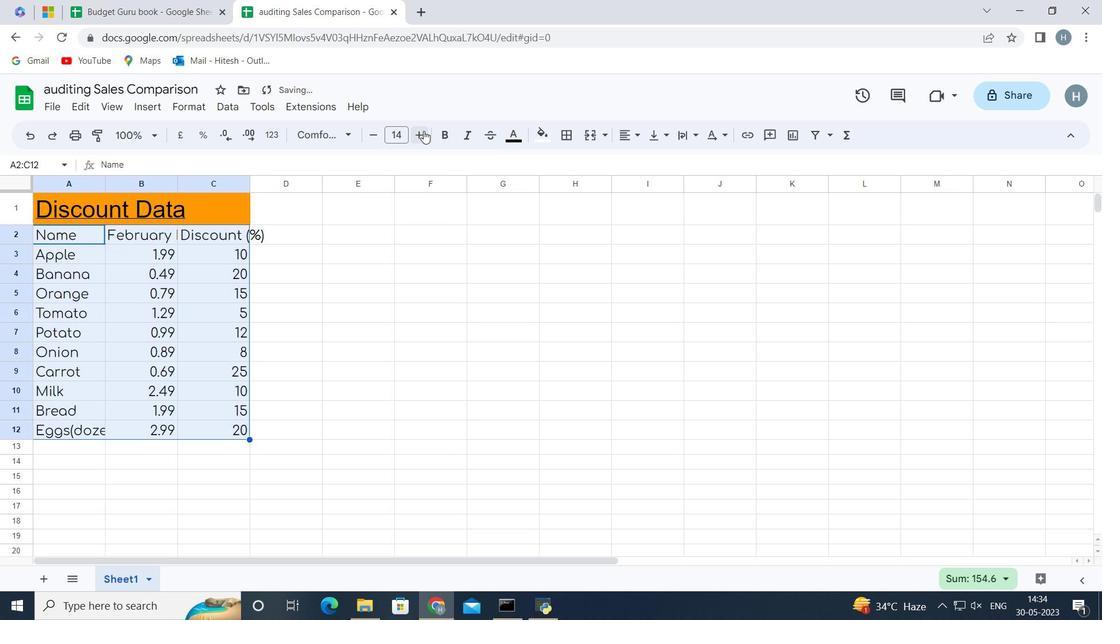 
Action: Mouse pressed left at (424, 131)
Screenshot: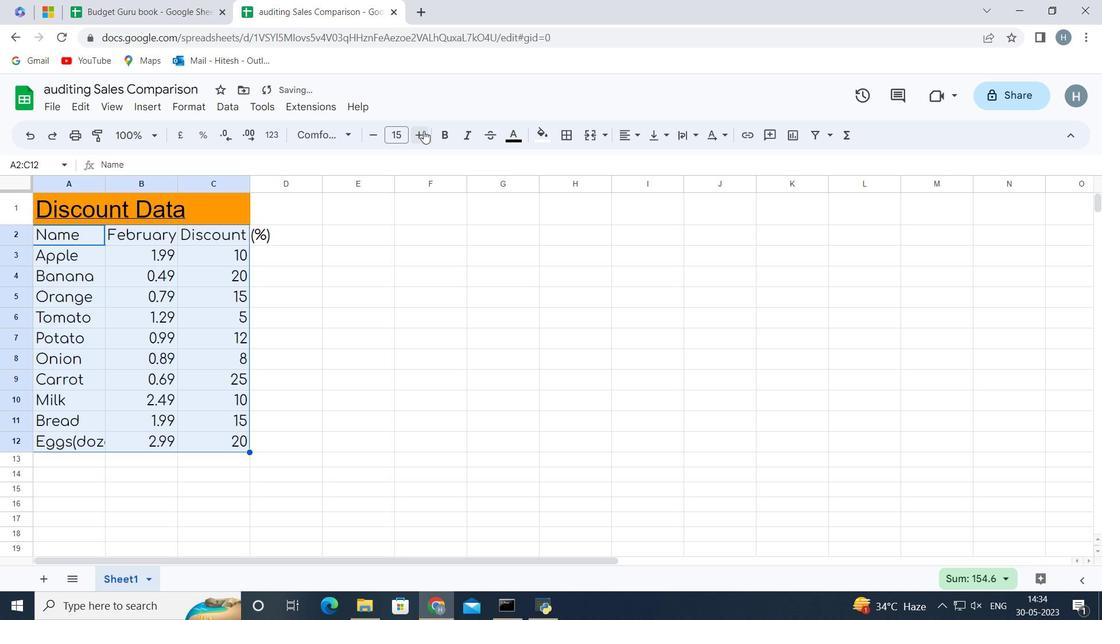 
Action: Mouse pressed left at (424, 131)
Screenshot: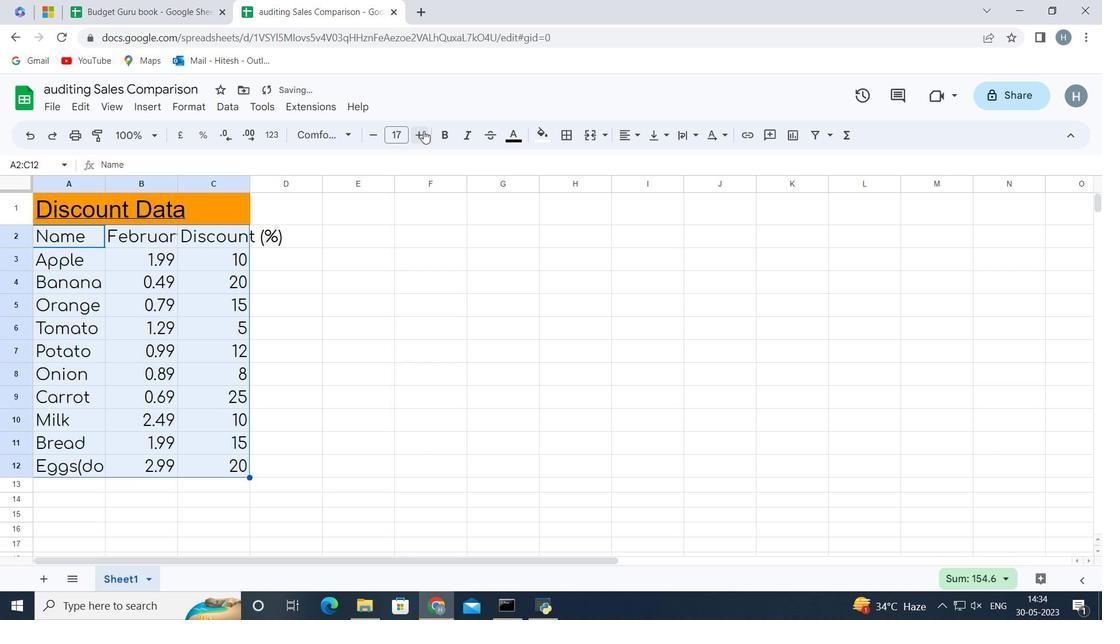 
Action: Mouse pressed left at (424, 131)
Screenshot: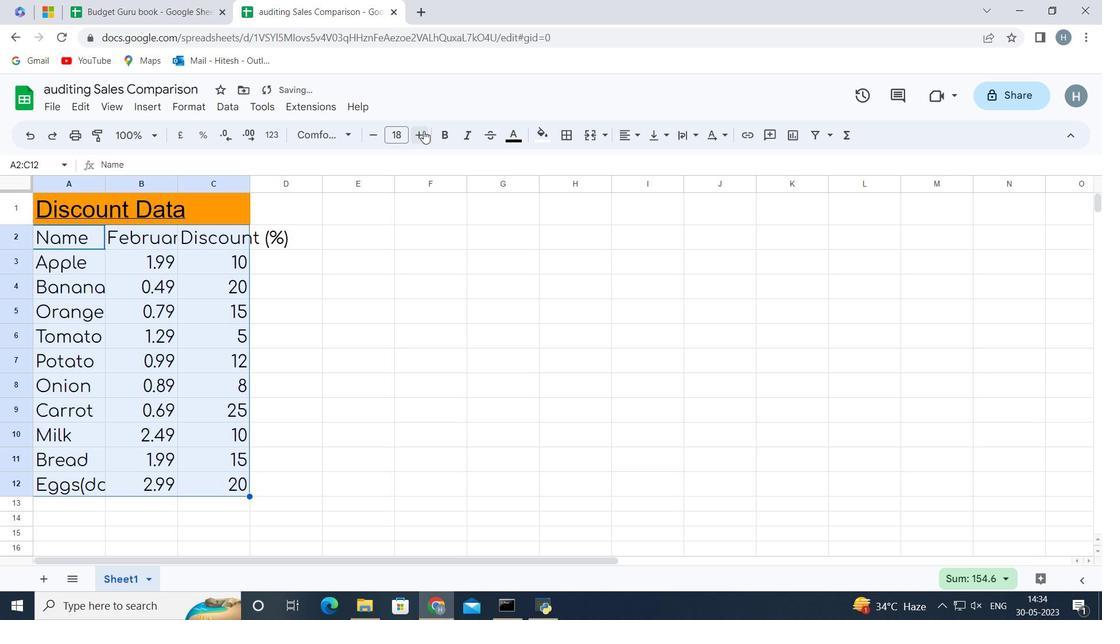 
Action: Mouse moved to (376, 133)
Screenshot: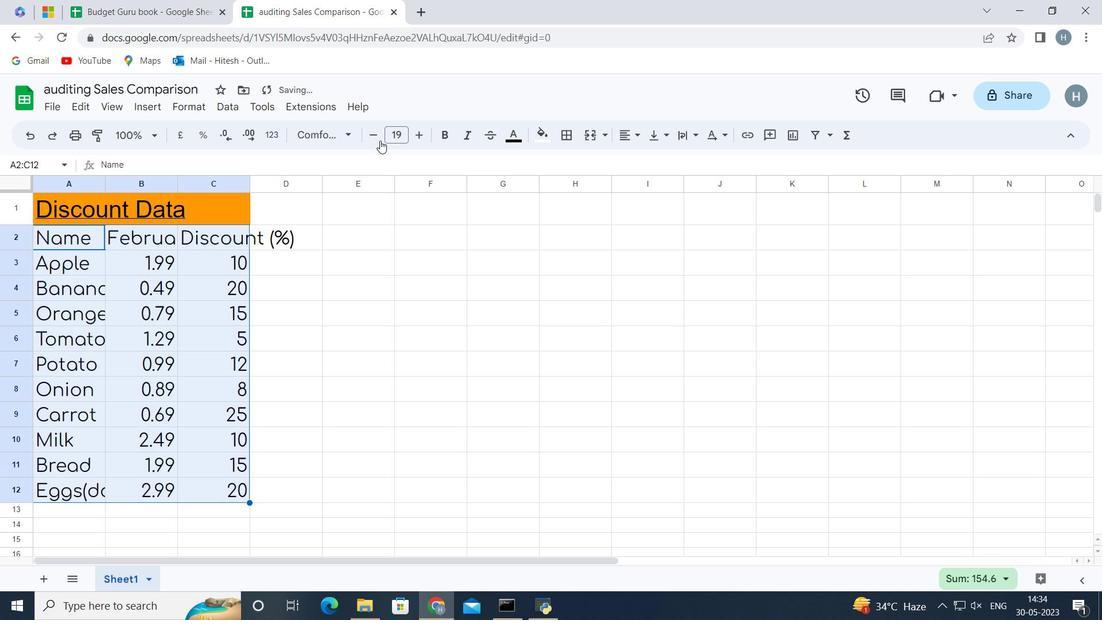 
Action: Mouse pressed left at (376, 133)
Screenshot: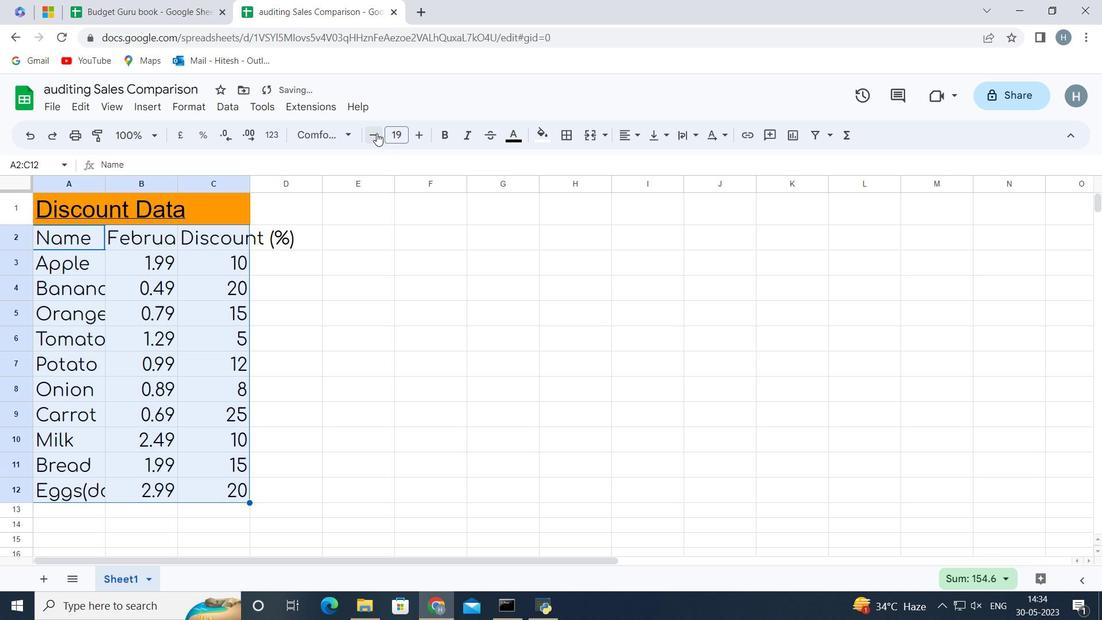 
Action: Mouse moved to (356, 423)
Screenshot: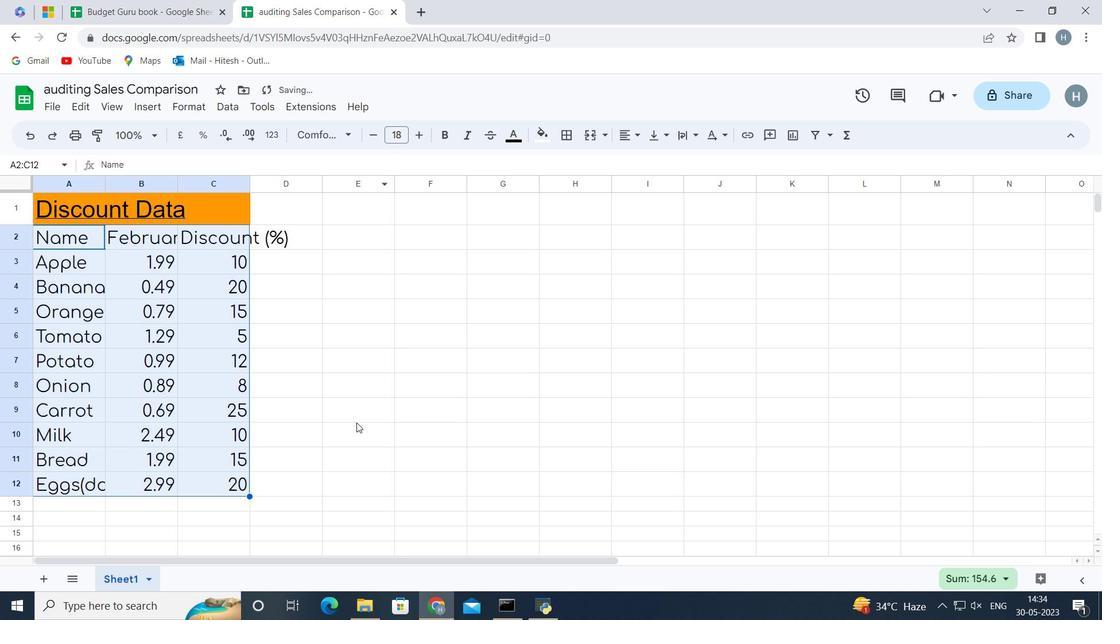 
Action: Mouse pressed left at (356, 423)
Screenshot: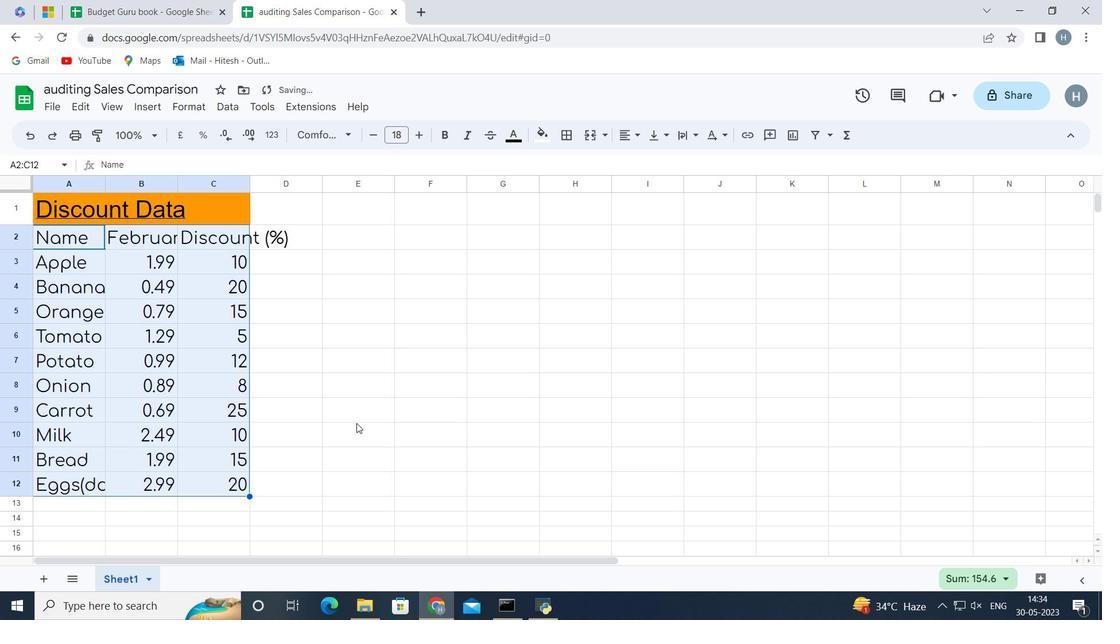 
Action: Mouse moved to (72, 177)
Screenshot: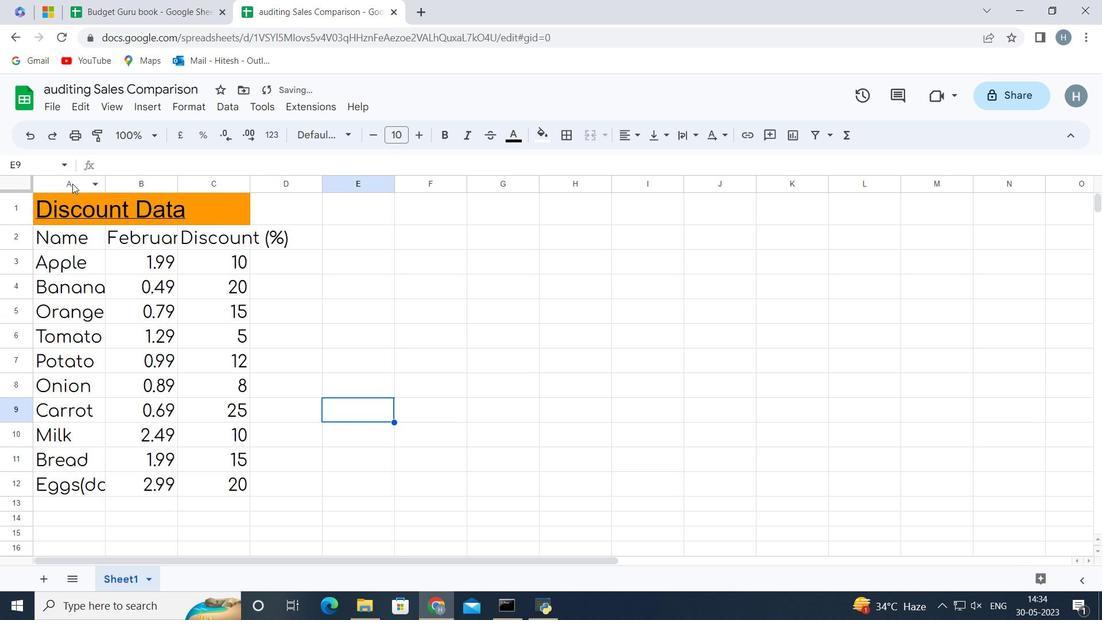 
Action: Mouse pressed left at (72, 177)
Screenshot: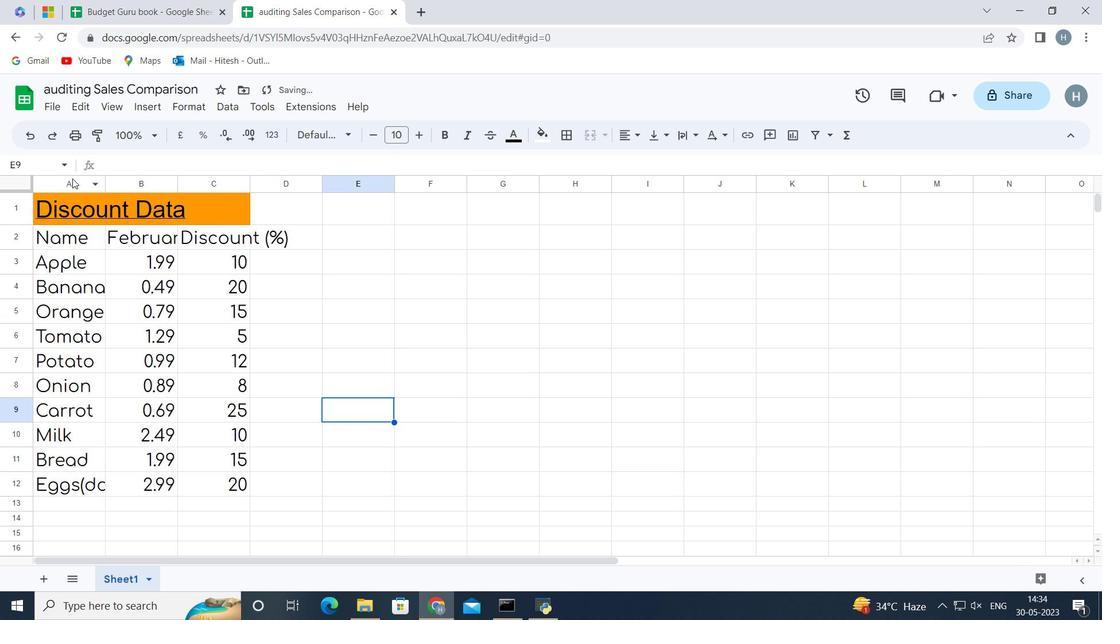 
Action: Mouse moved to (106, 184)
Screenshot: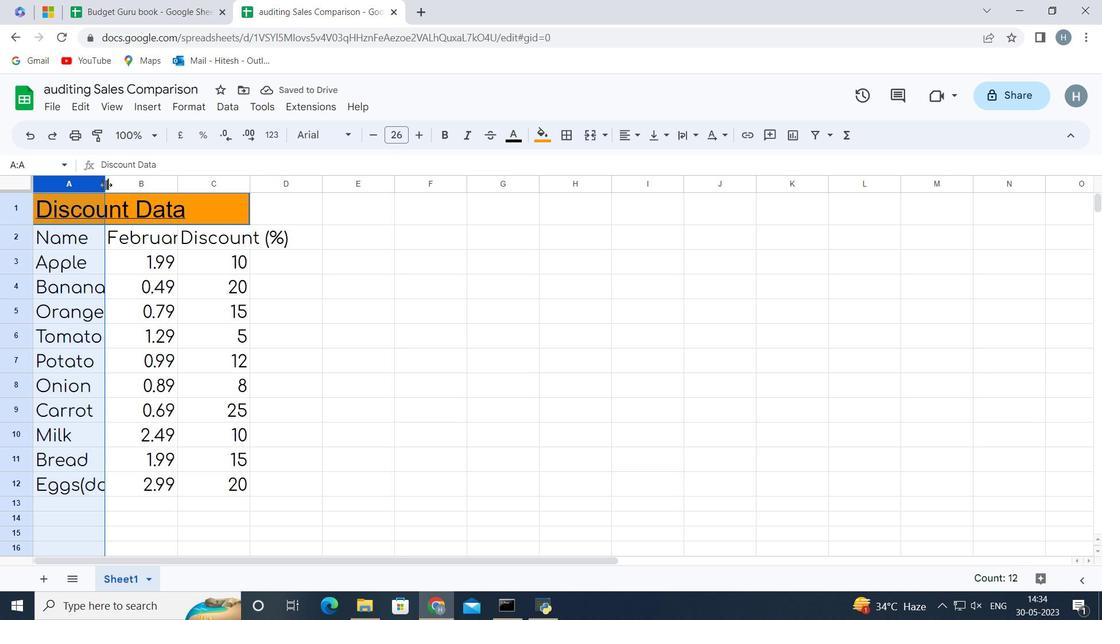 
Action: Mouse pressed left at (106, 184)
Screenshot: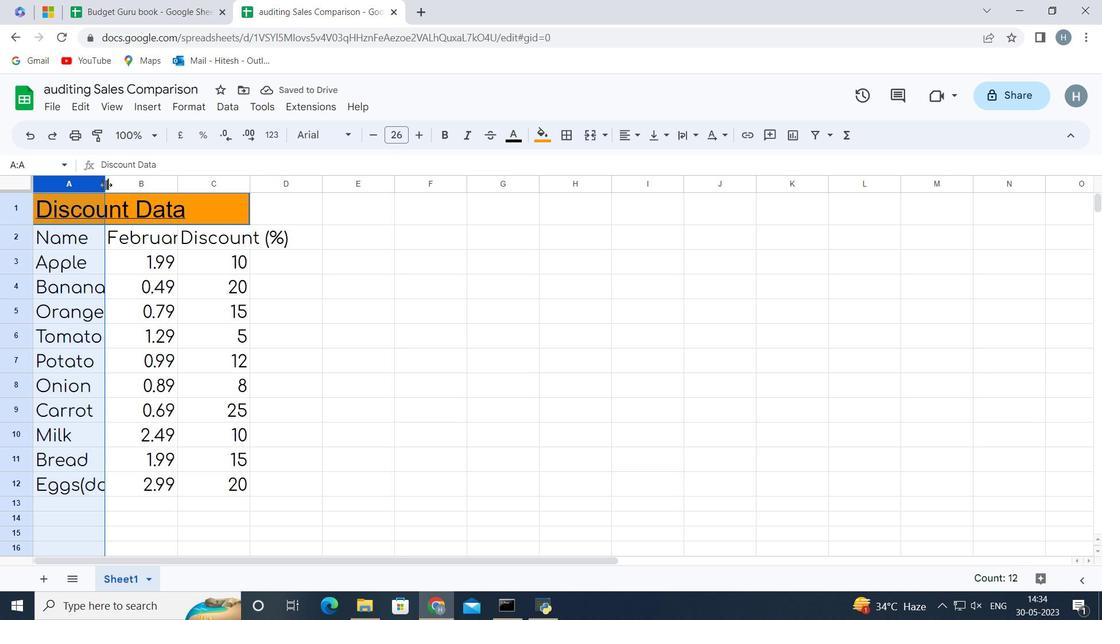 
Action: Mouse pressed left at (106, 184)
Screenshot: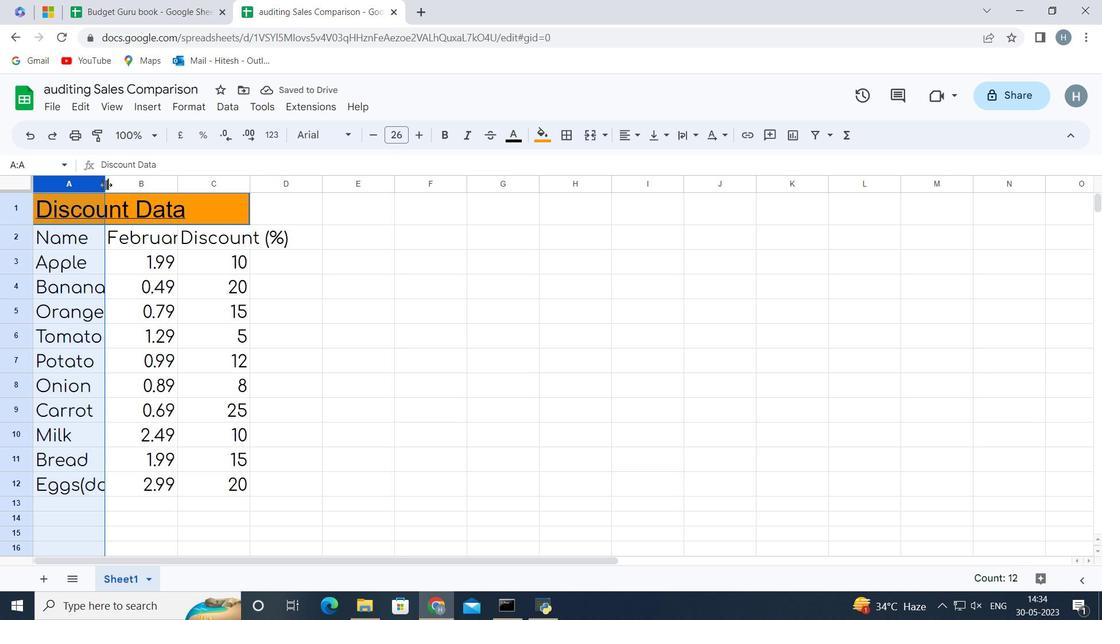 
Action: Mouse moved to (213, 186)
Screenshot: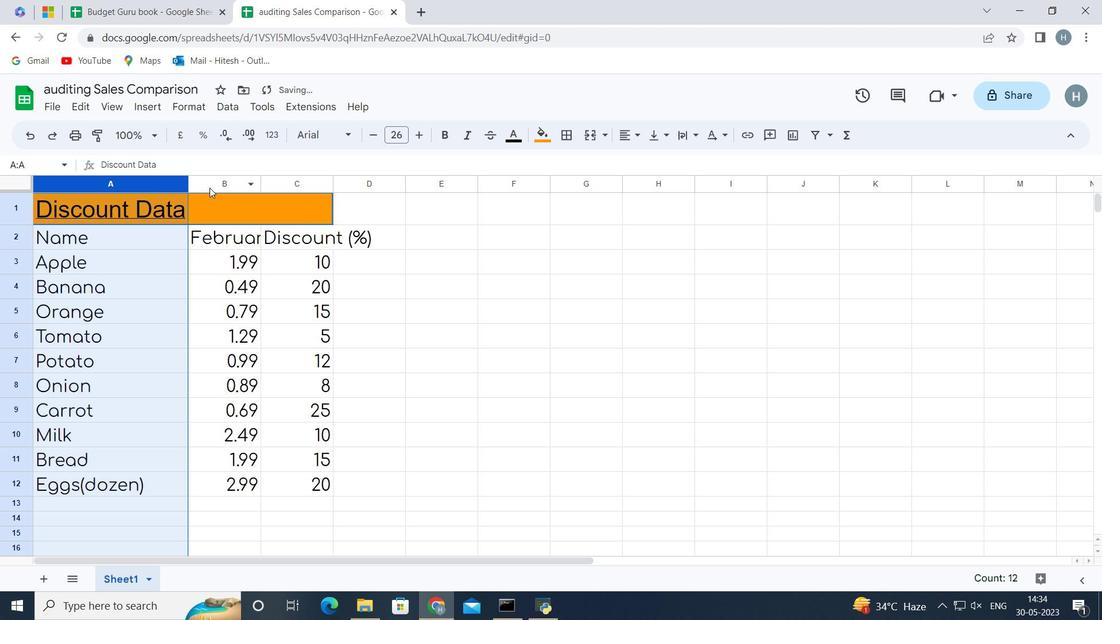 
Action: Mouse pressed left at (213, 186)
Screenshot: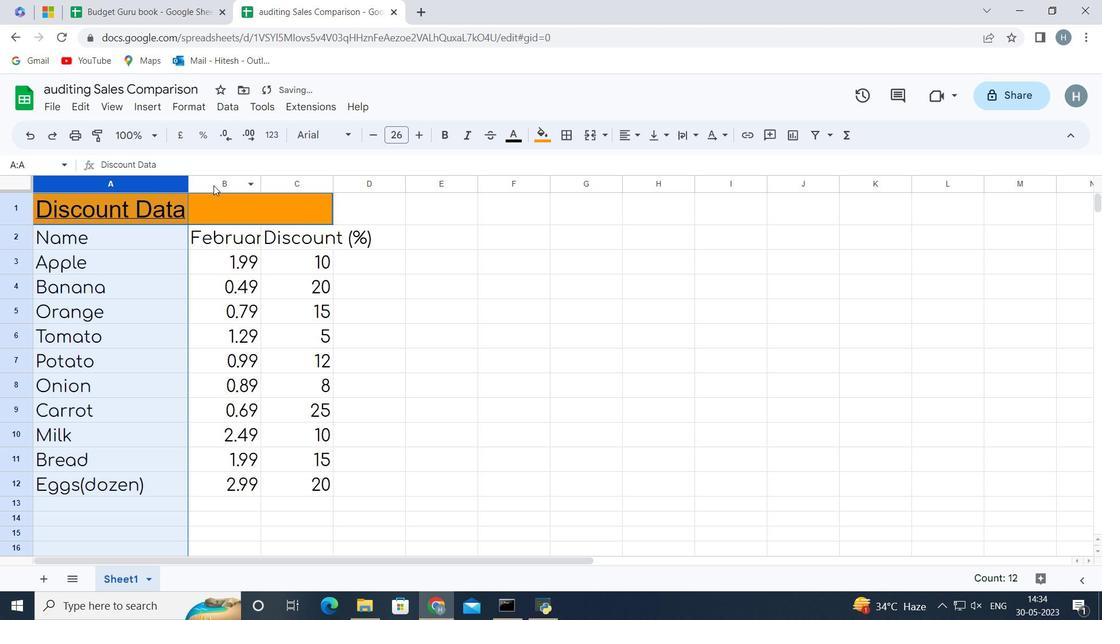 
Action: Mouse moved to (261, 182)
Screenshot: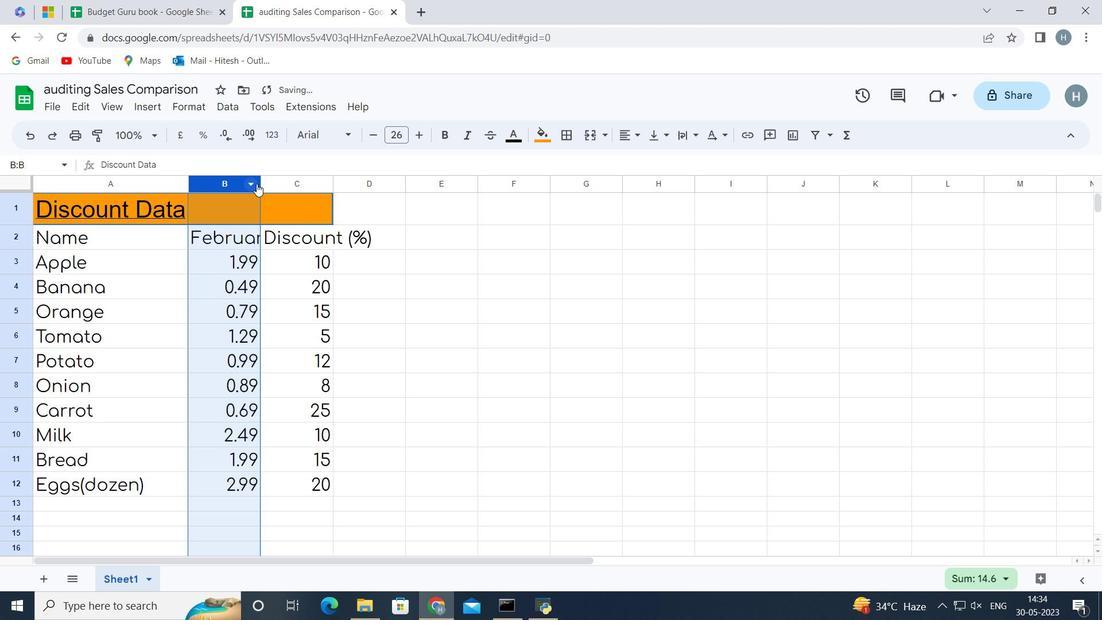 
Action: Mouse pressed left at (261, 182)
Screenshot: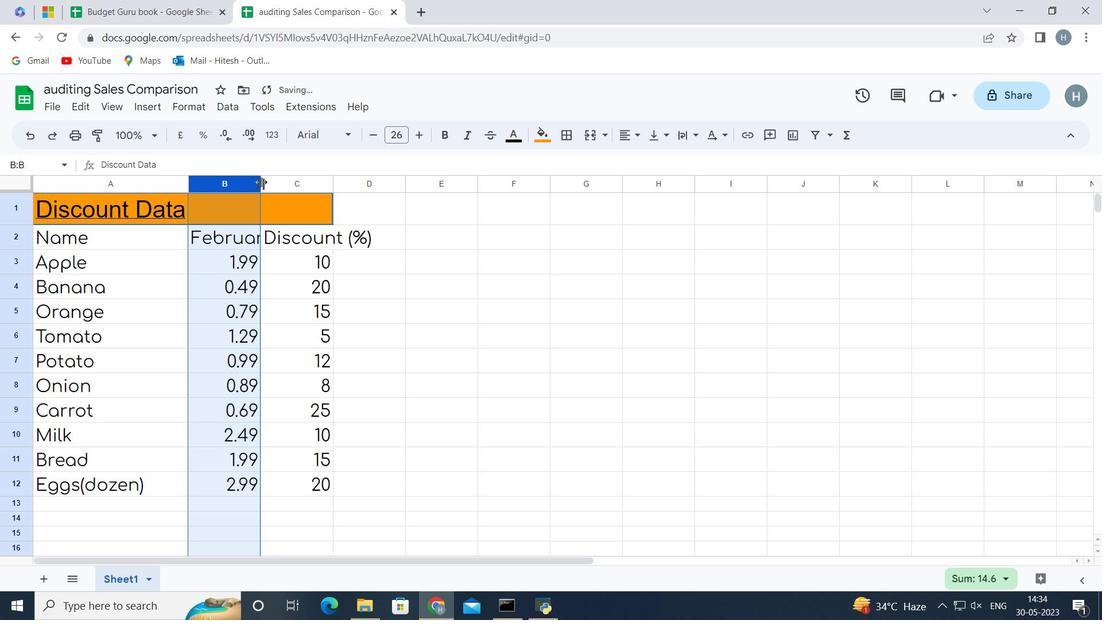 
Action: Mouse pressed left at (261, 182)
Screenshot: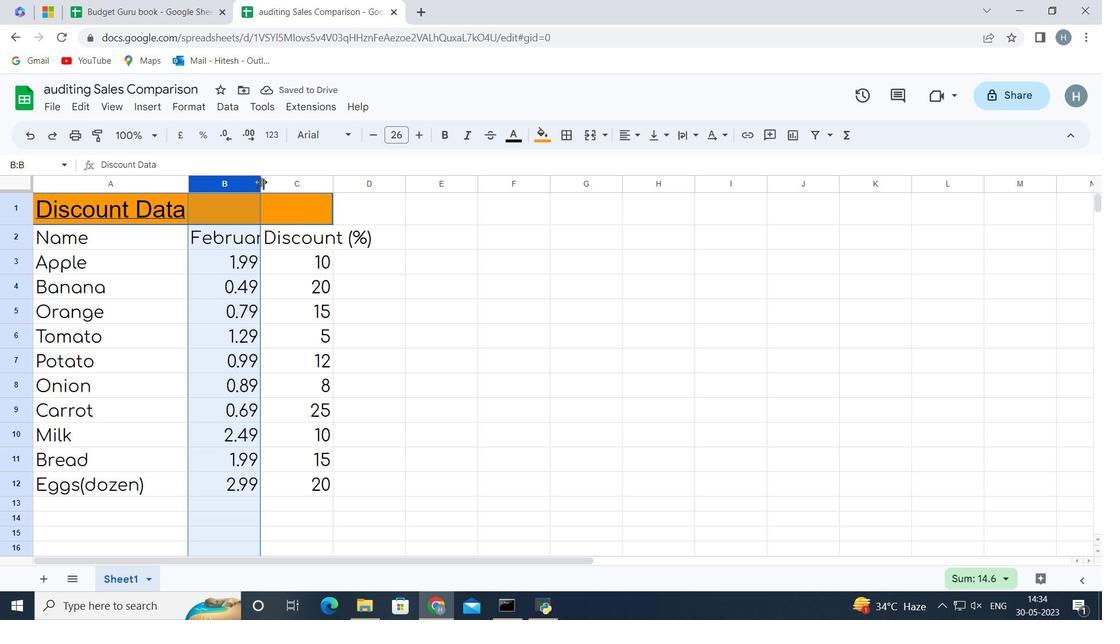 
Action: Mouse moved to (454, 192)
Screenshot: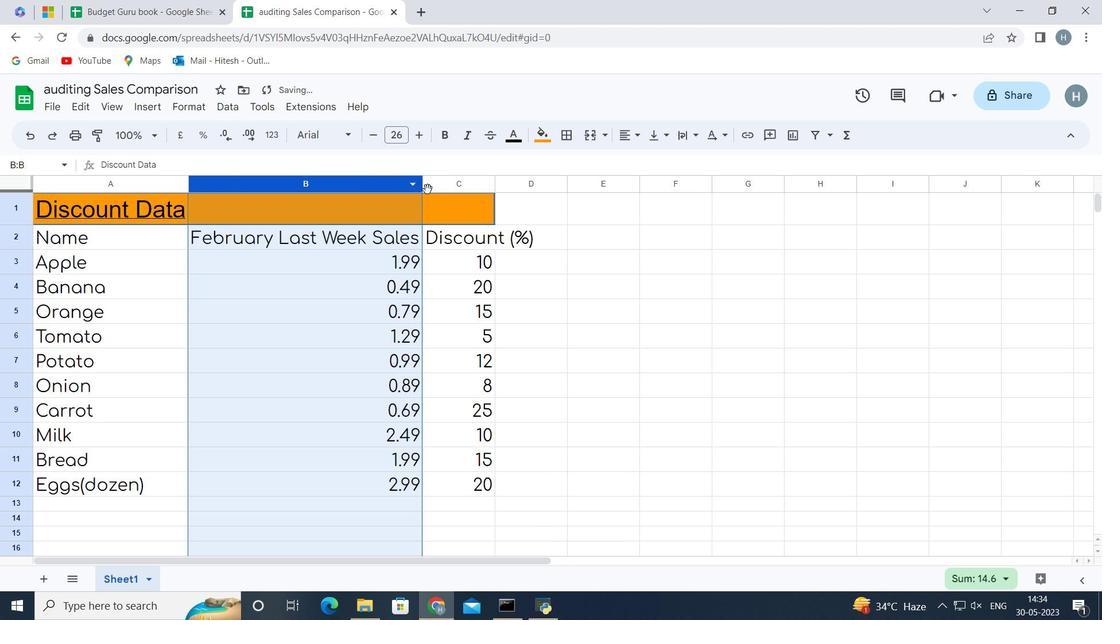 
Action: Mouse pressed left at (454, 192)
Screenshot: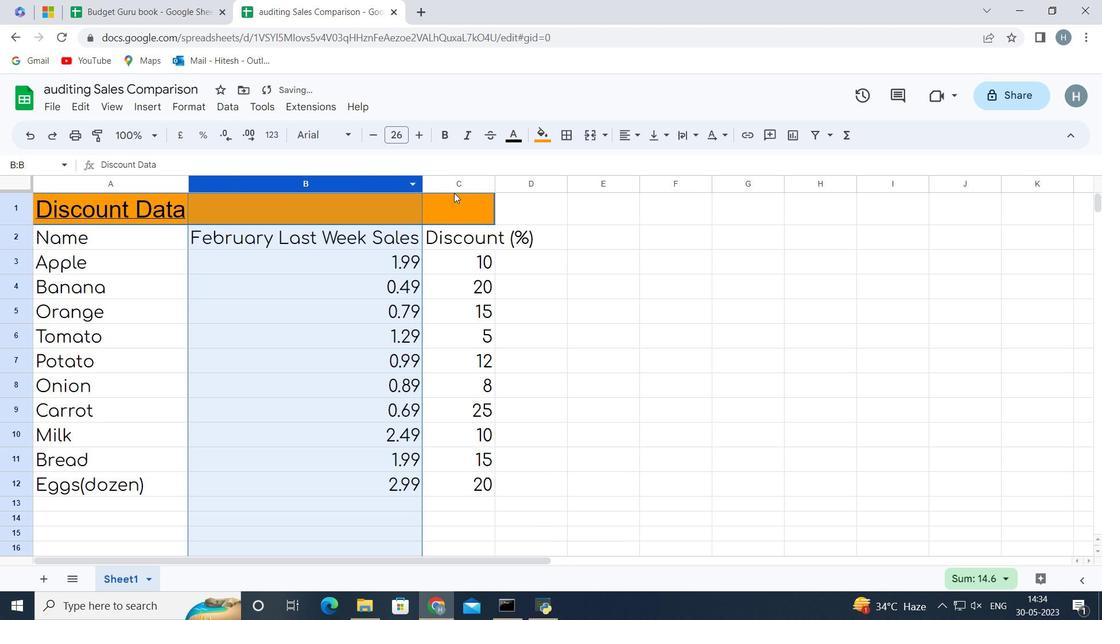 
Action: Mouse moved to (496, 181)
Screenshot: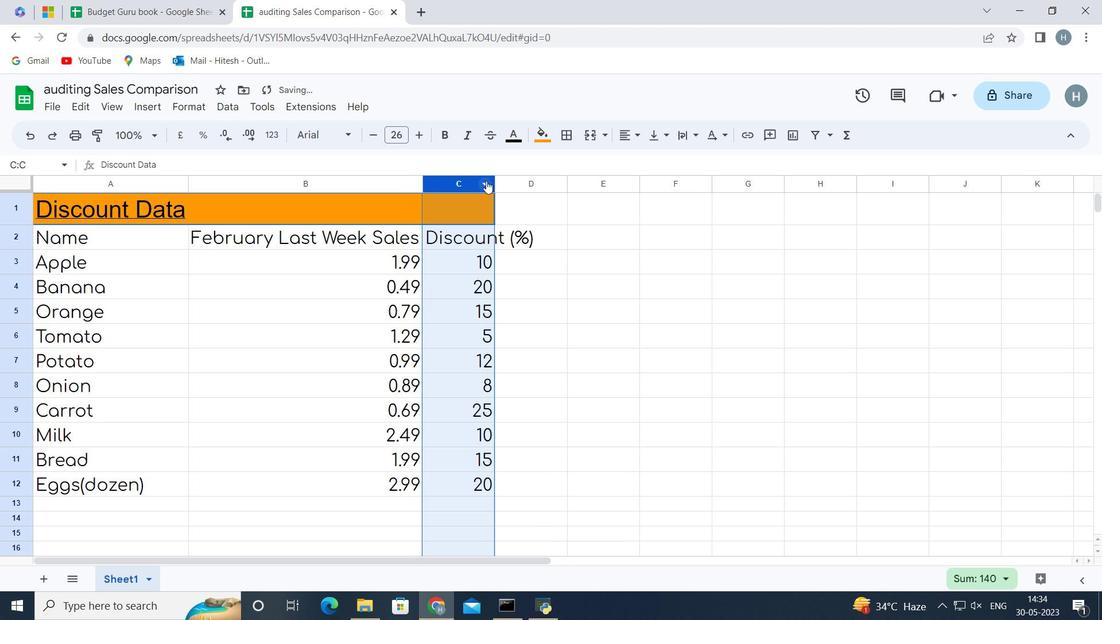 
Action: Mouse pressed left at (496, 181)
Screenshot: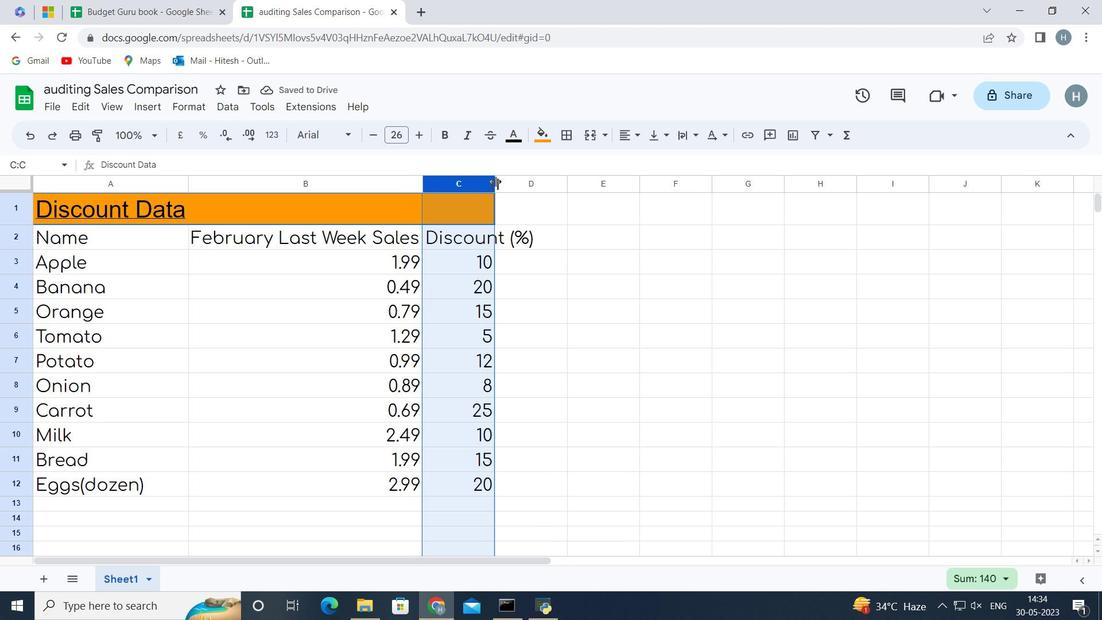 
Action: Mouse pressed left at (496, 181)
Screenshot: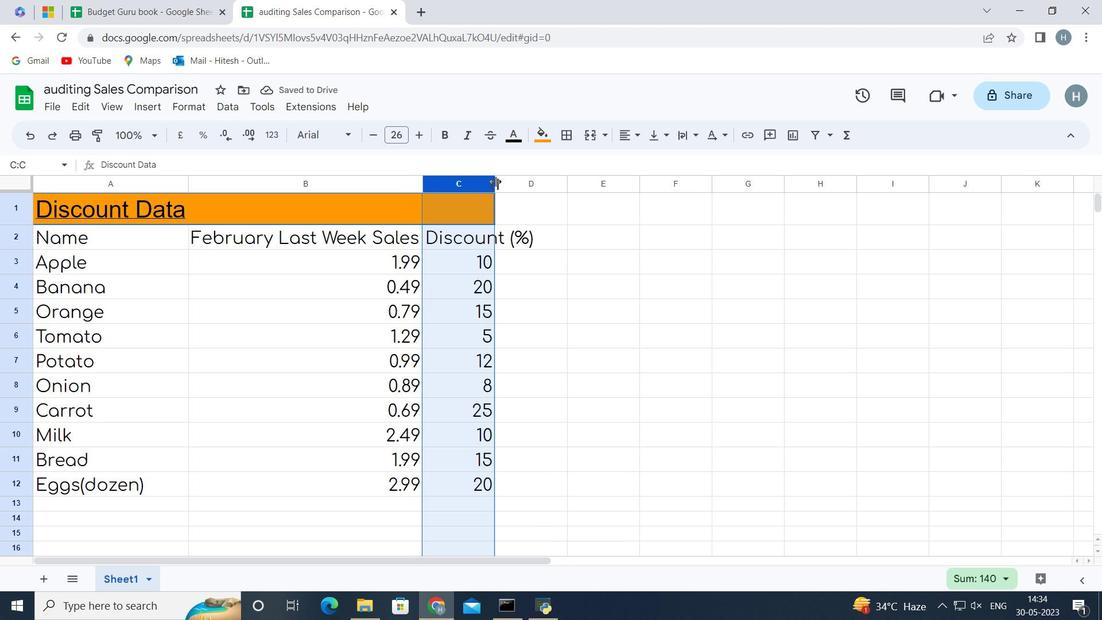 
Action: Mouse moved to (582, 246)
Screenshot: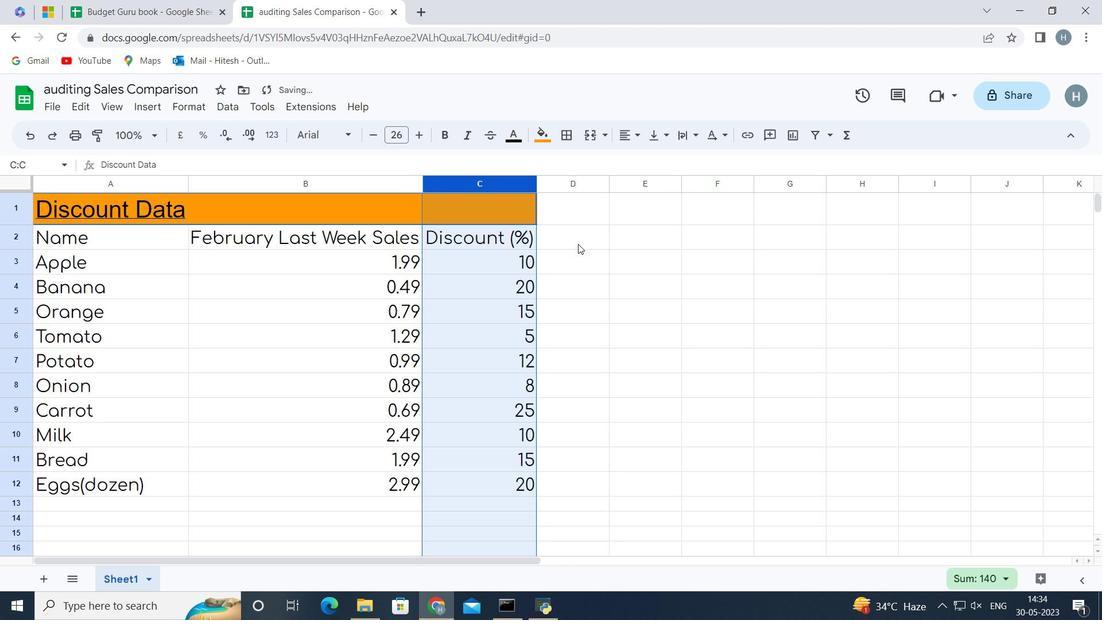 
Action: Mouse pressed left at (582, 246)
Screenshot: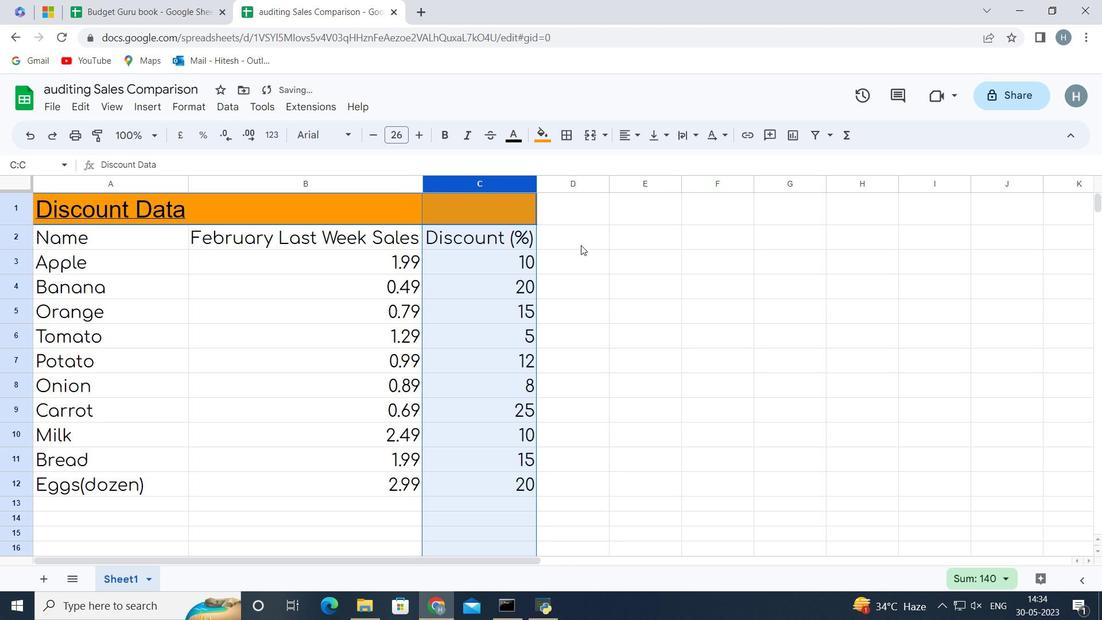 
Action: Mouse moved to (76, 205)
Screenshot: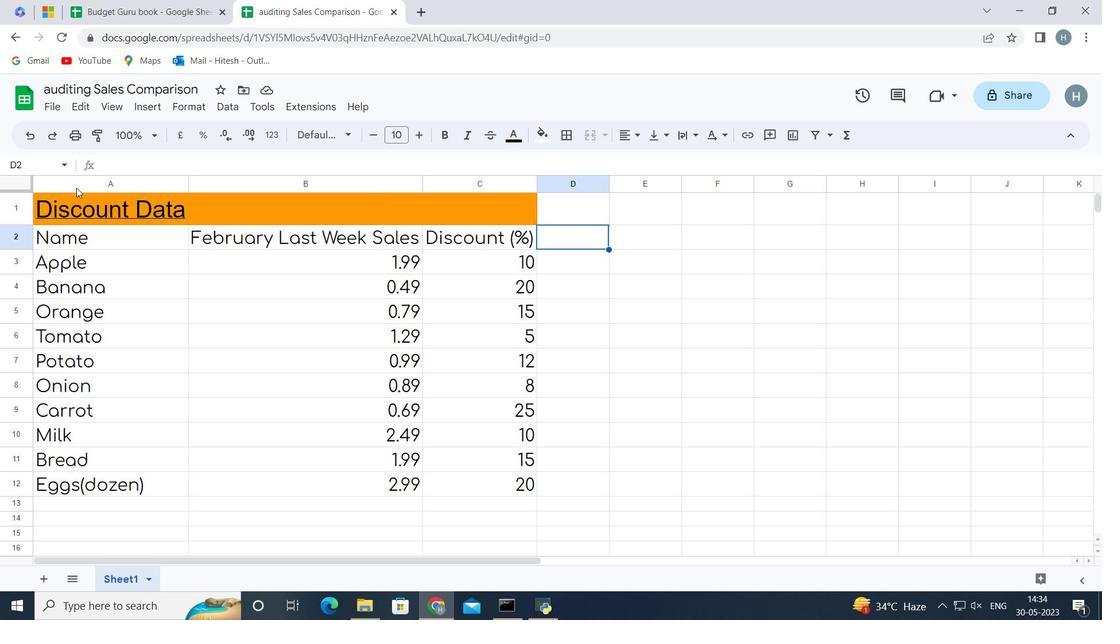 
Action: Mouse pressed left at (76, 205)
Screenshot: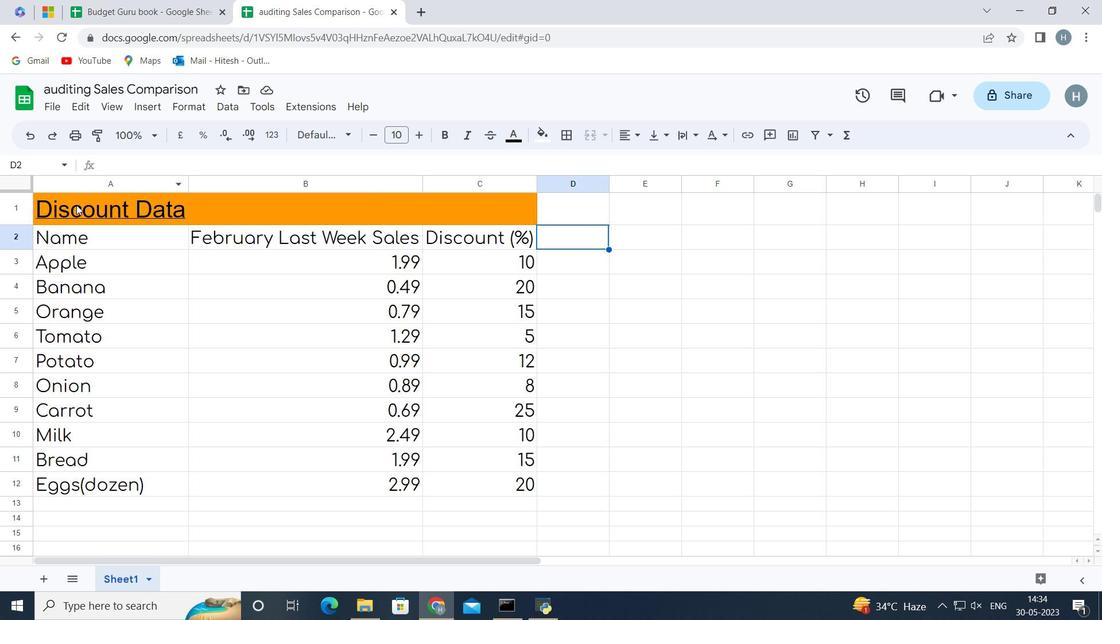 
Action: Mouse moved to (76, 205)
Screenshot: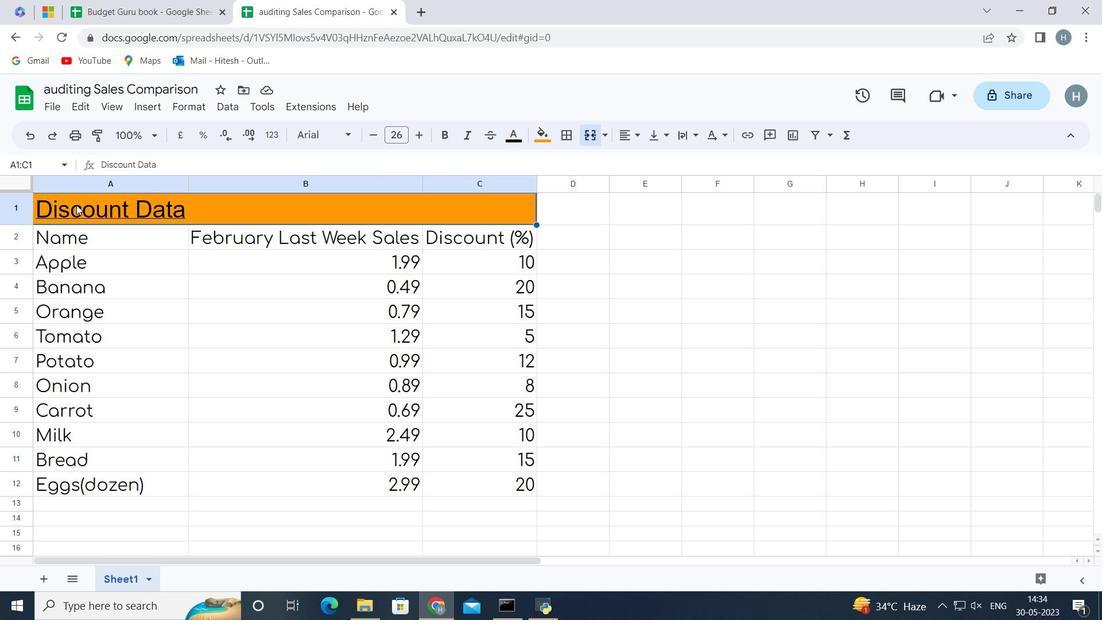 
Action: Key pressed <Key.shift><Key.shift><Key.shift><Key.shift><Key.shift><Key.shift><Key.shift><Key.shift><Key.down><Key.down><Key.down><Key.down><Key.down><Key.down><Key.down><Key.down><Key.down><Key.down><Key.down><Key.down><Key.up>
Screenshot: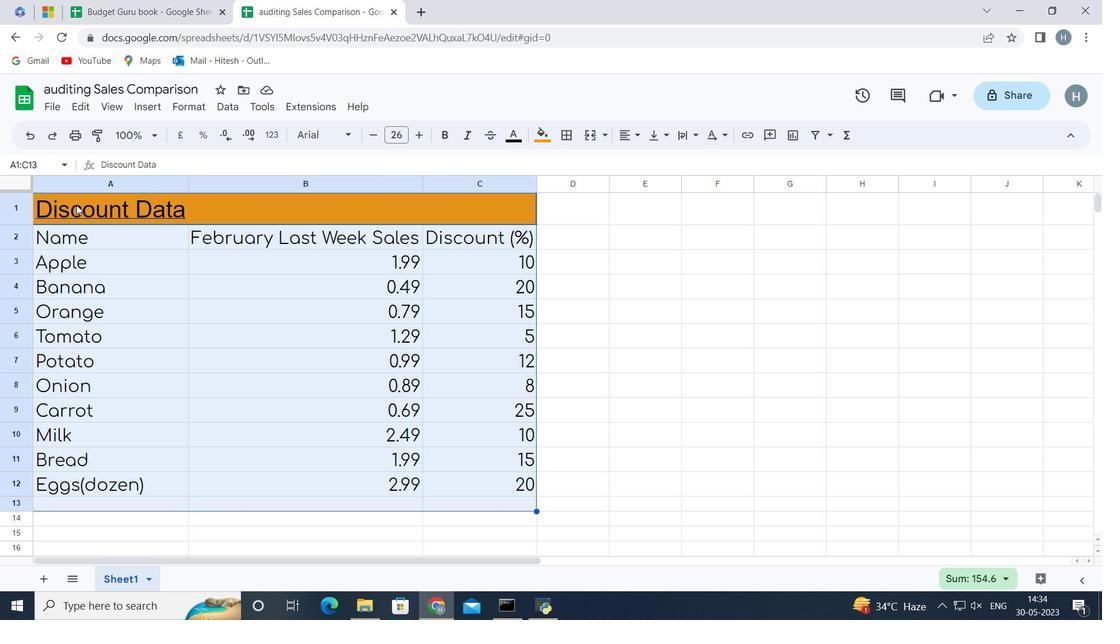 
Action: Mouse moved to (617, 130)
Screenshot: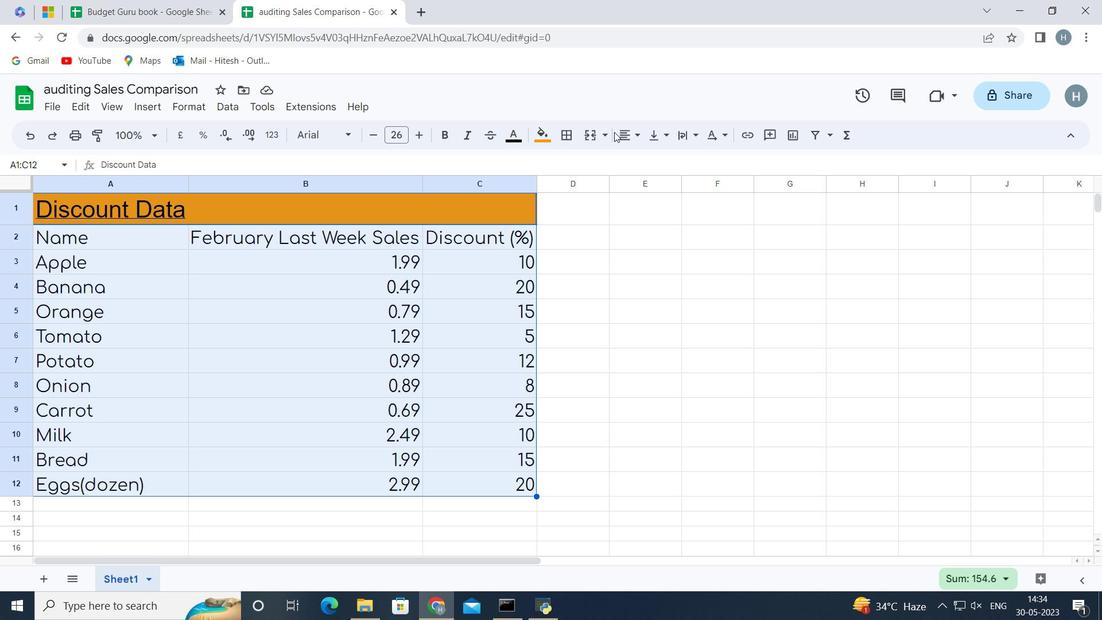 
Action: Mouse pressed left at (617, 130)
Screenshot: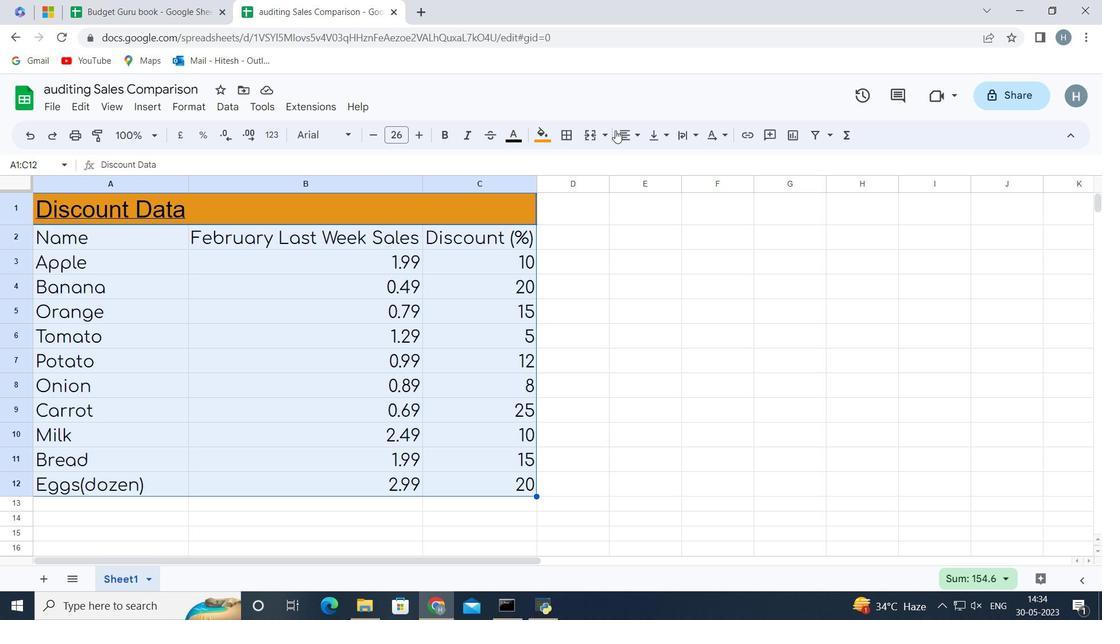 
Action: Mouse moved to (629, 156)
Screenshot: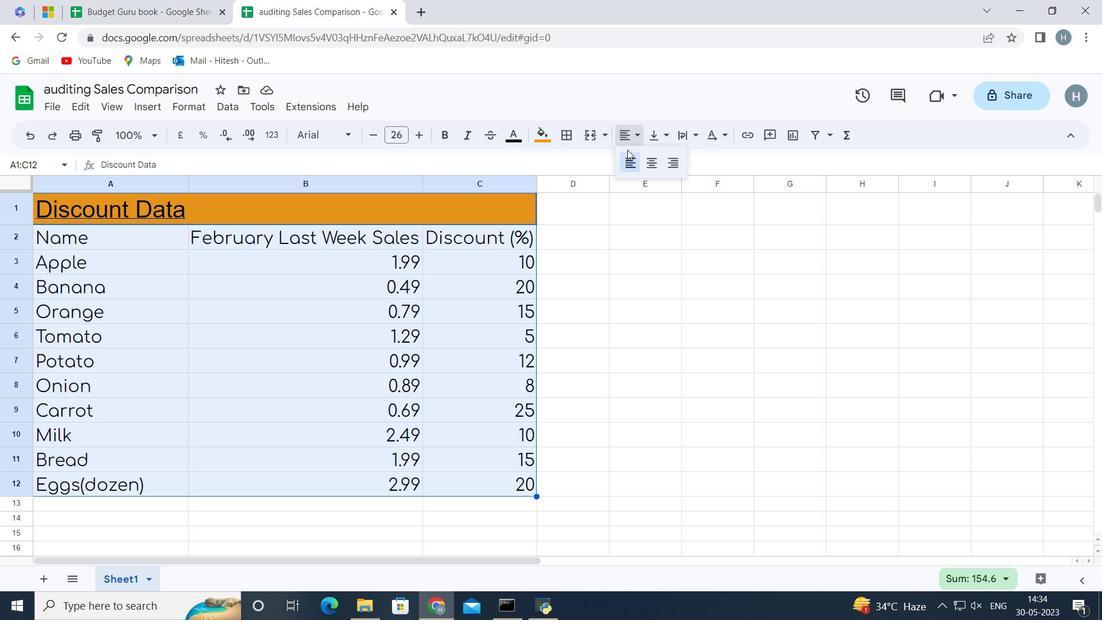 
Action: Mouse pressed left at (629, 156)
Screenshot: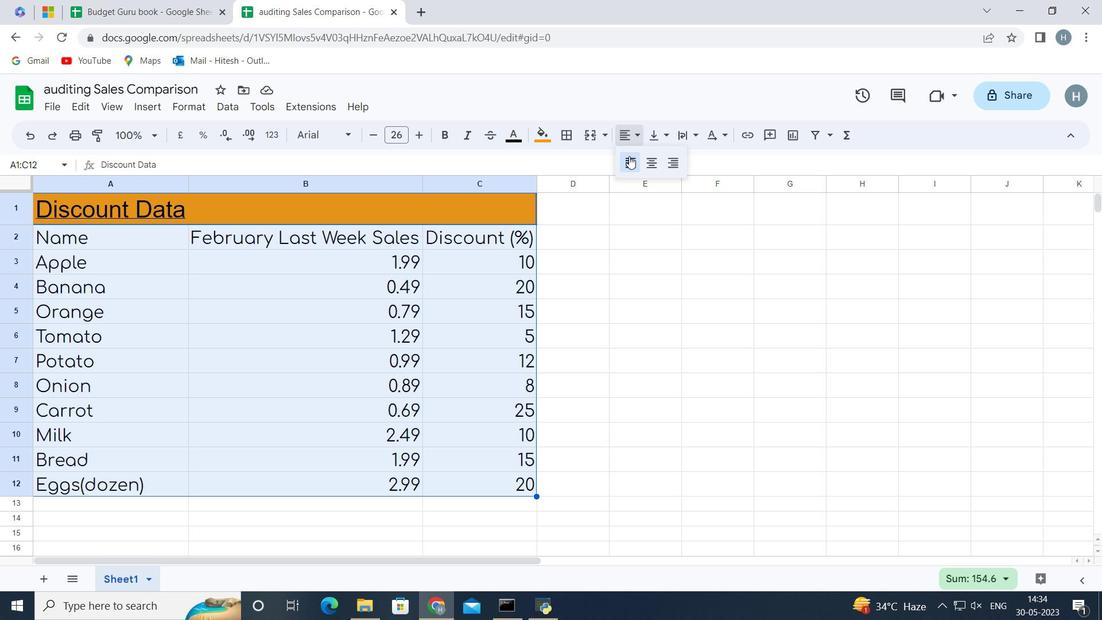 
Action: Mouse moved to (491, 528)
Screenshot: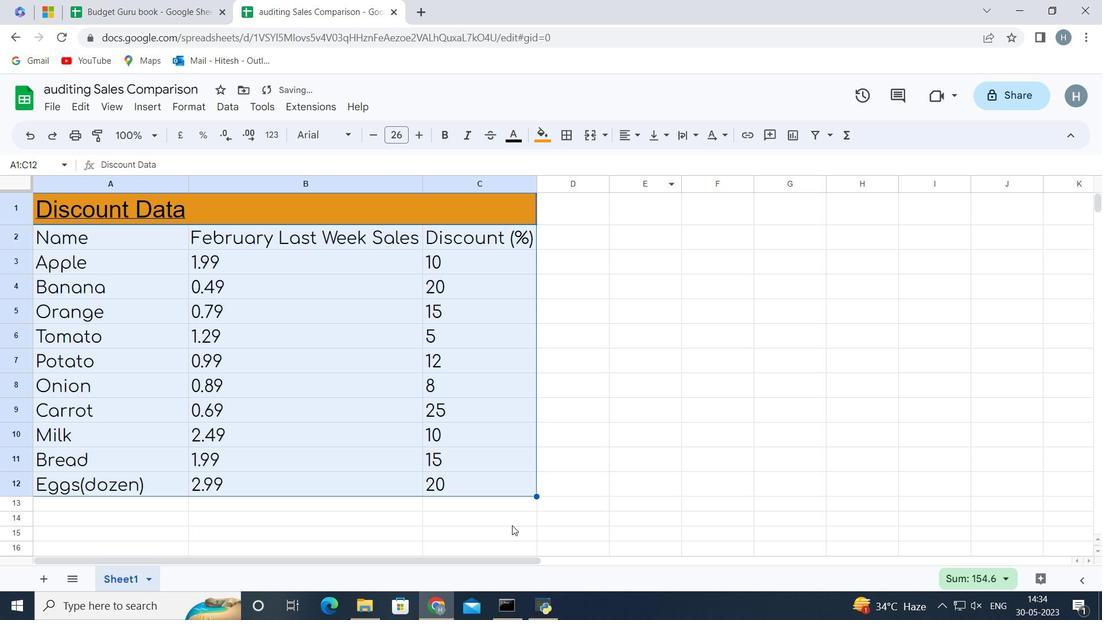 
Action: Mouse pressed left at (491, 528)
Screenshot: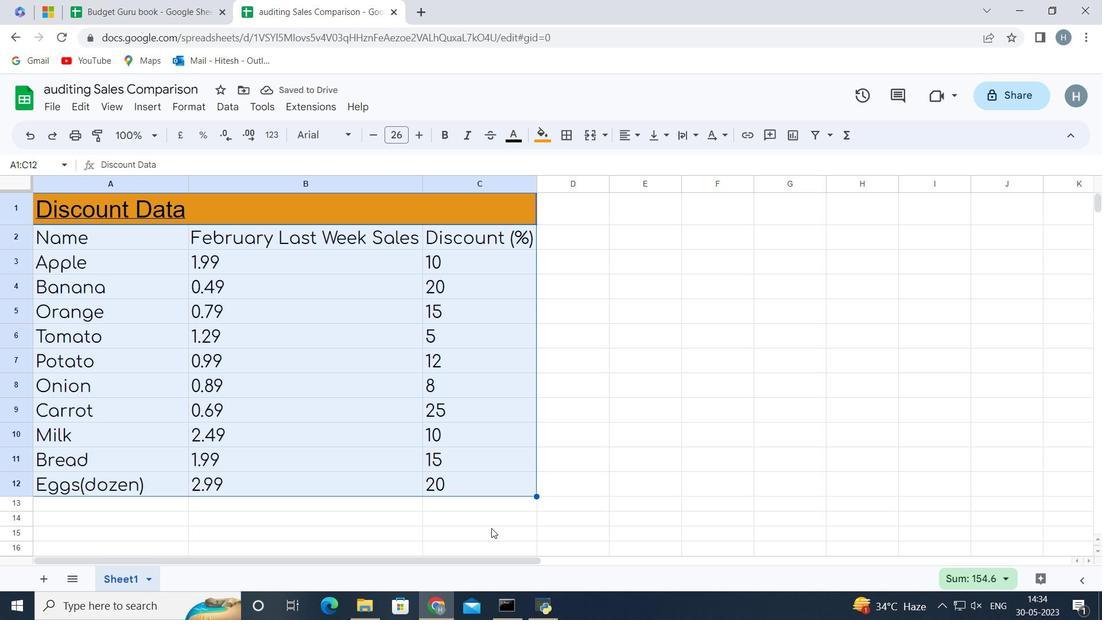 
Action: Mouse moved to (605, 311)
Screenshot: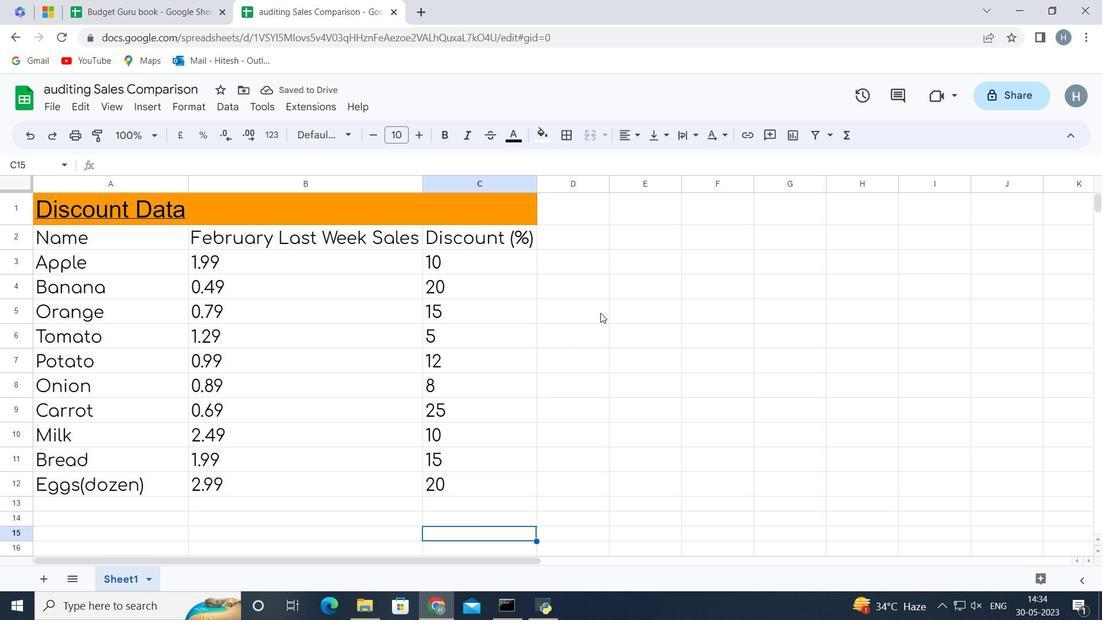 
